 Task: Add an event with the title Sales Team Alignment and Strategy Discussion, date '2023/12/22', time 7:50 AM to 9:50 AMand add a description: Participants will discover strategies for engaging their audience and maintaining their interest throughout the presentation. They will learn how to incorporate storytelling, interactive elements, and visual aids to create a dynamic and interactive experience for their listeners.Select event color  Tomato . Add location for the event as: Brisbane, Australia, logged in from the account softage.4@softage.netand send the event invitation to softage.1@softage.net and softage.2@softage.net. Set a reminder for the event Doesn't repeat
Action: Mouse moved to (107, 120)
Screenshot: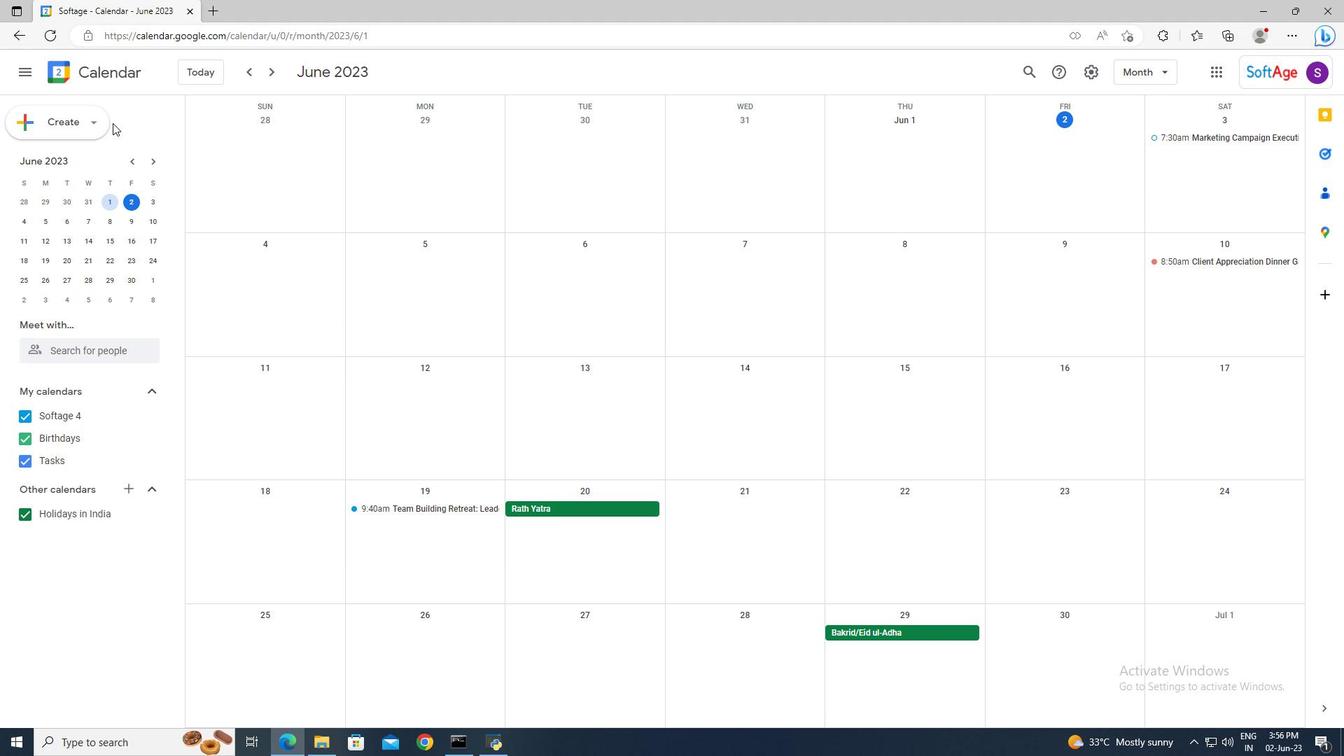 
Action: Mouse pressed left at (107, 120)
Screenshot: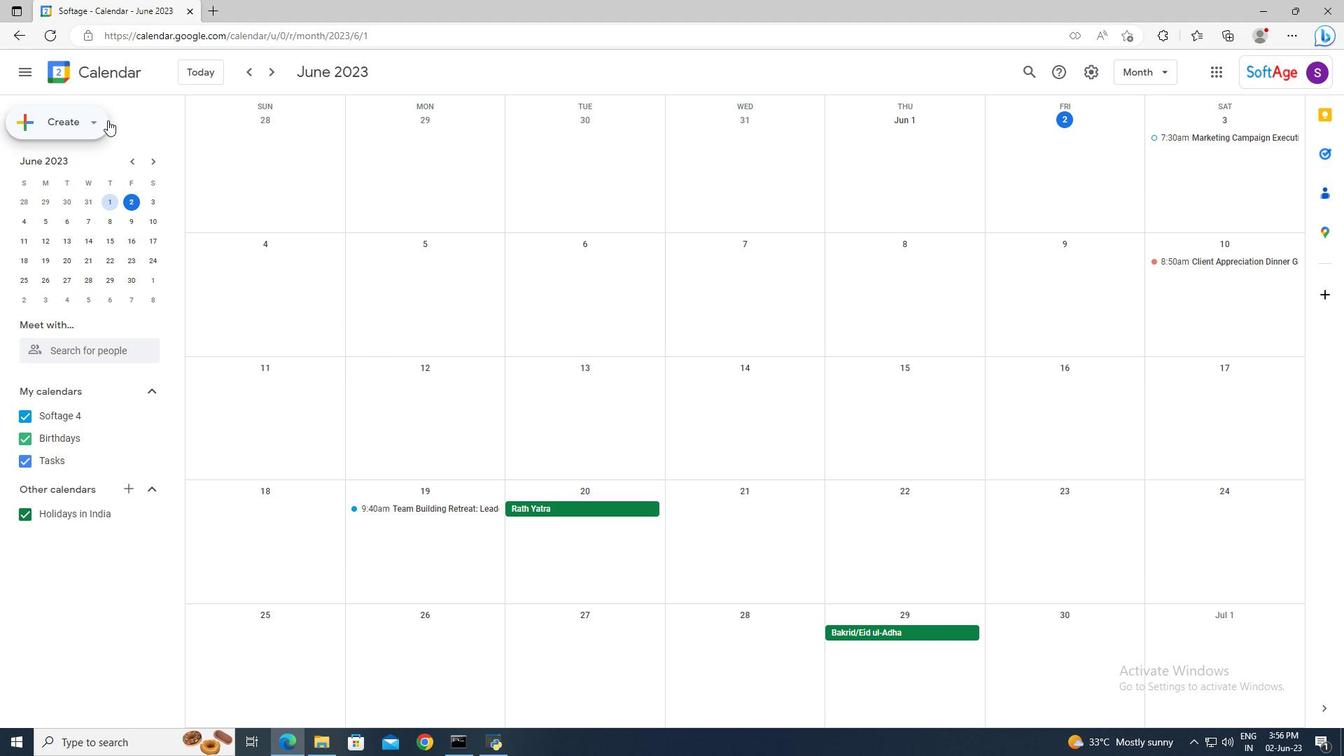 
Action: Mouse moved to (118, 163)
Screenshot: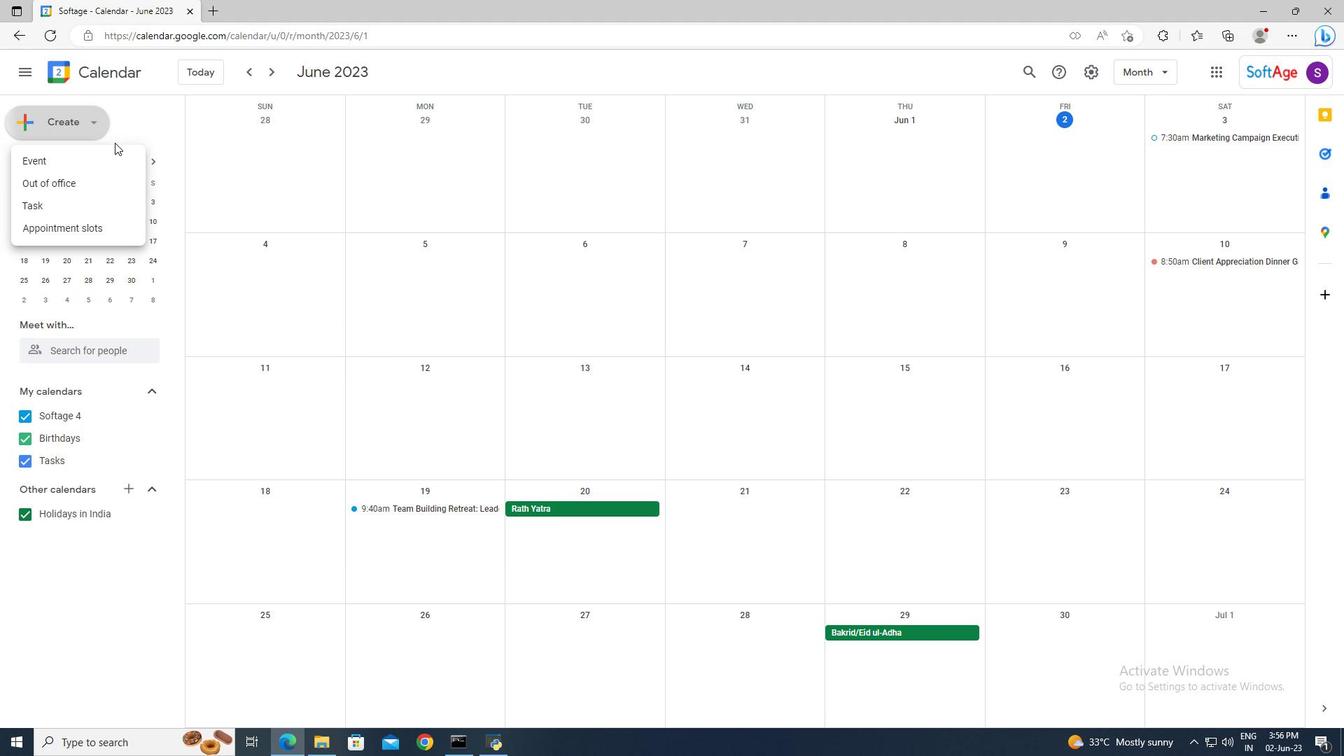 
Action: Mouse pressed left at (118, 163)
Screenshot: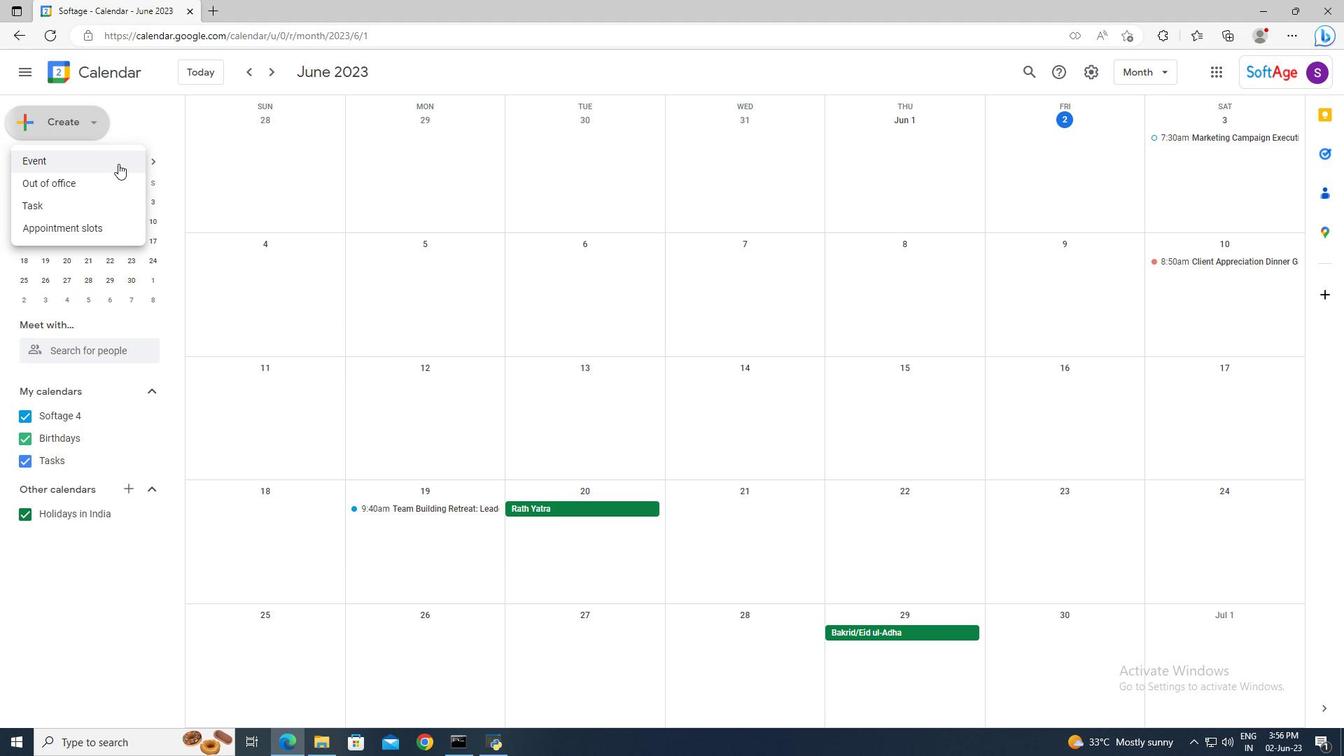
Action: Mouse moved to (702, 472)
Screenshot: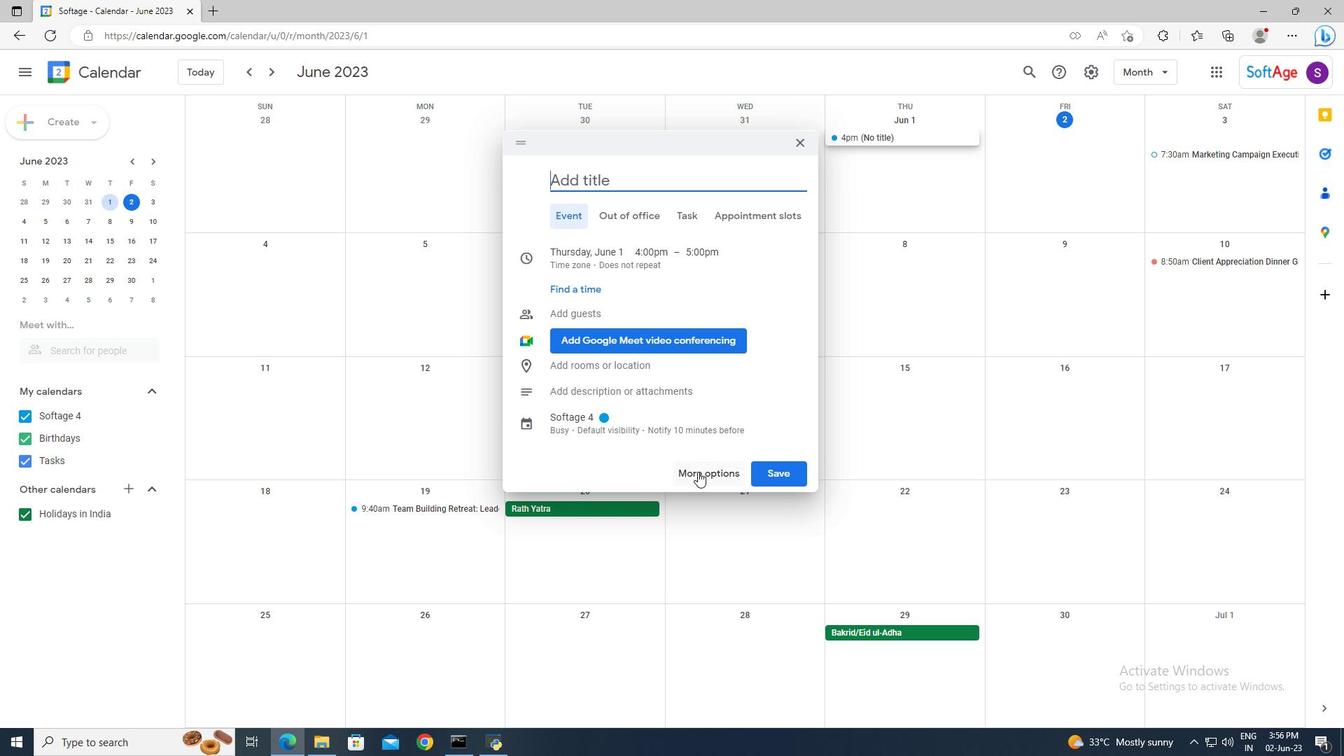 
Action: Mouse pressed left at (702, 472)
Screenshot: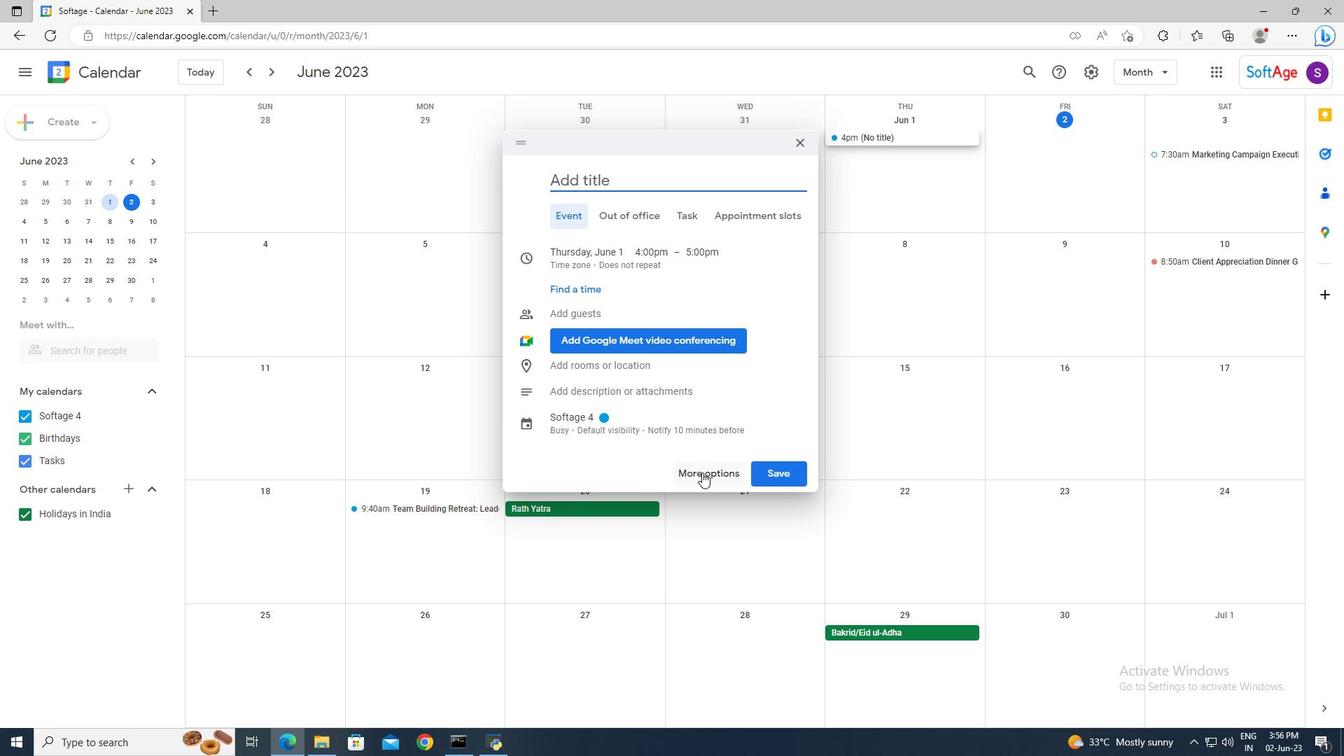 
Action: Mouse moved to (315, 82)
Screenshot: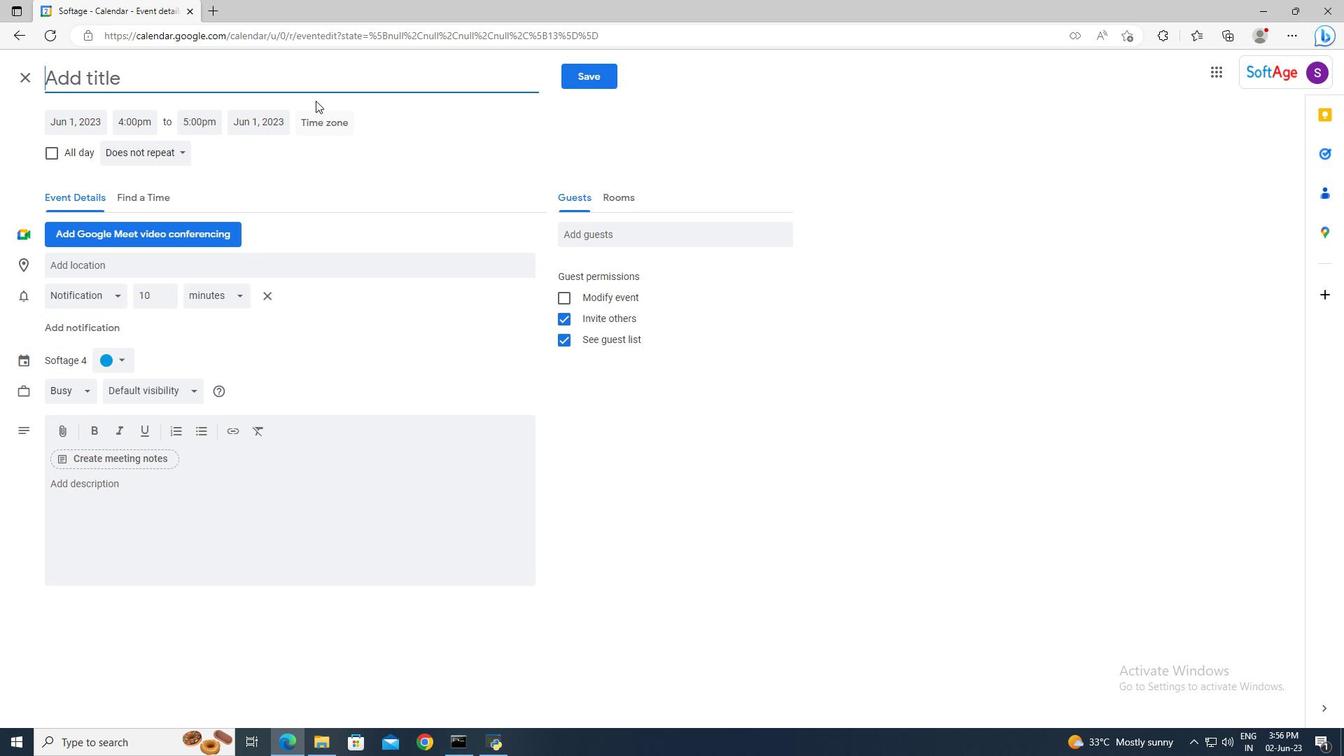 
Action: Mouse pressed left at (315, 82)
Screenshot: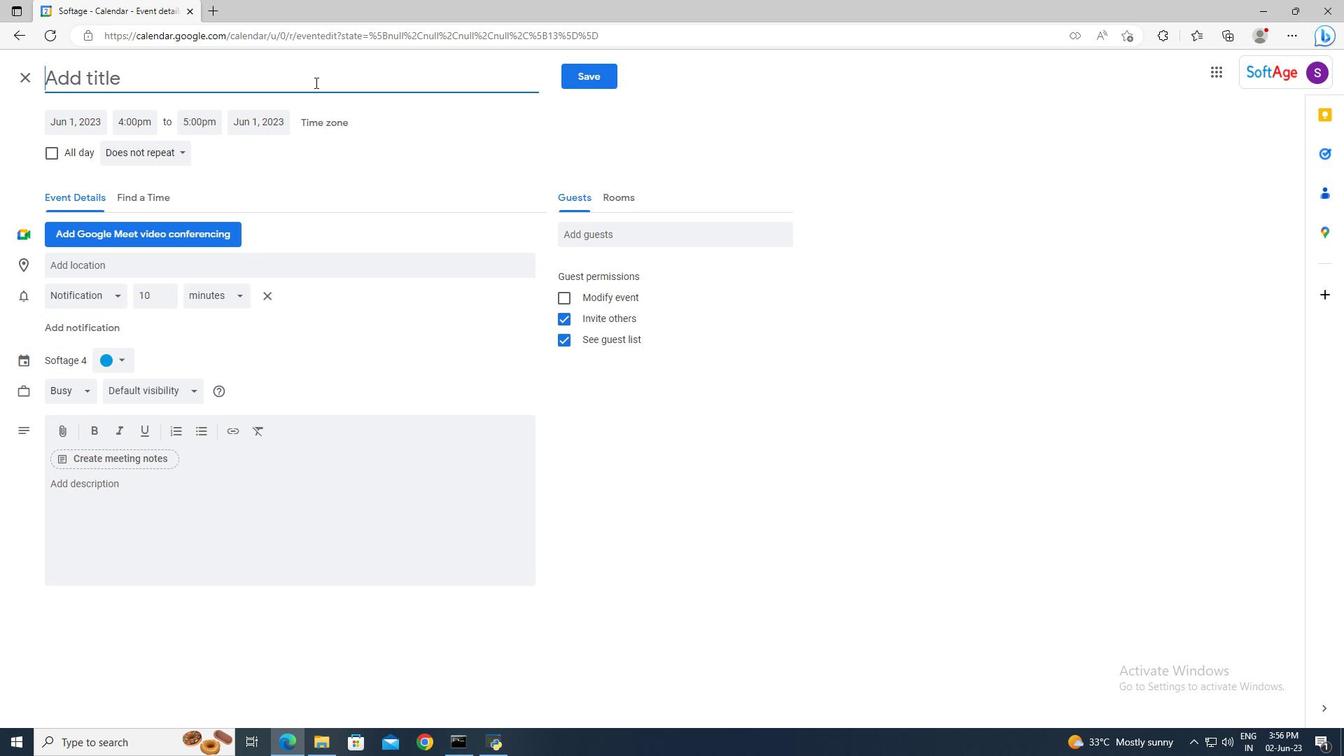 
Action: Key pressed <Key.shift_r>Sales<Key.space><Key.shift>Team<Key.space><Key.shift>Alignment<Key.space>and<Key.space><Key.shift_r>Strategy<Key.space><Key.shift>Discussion
Screenshot: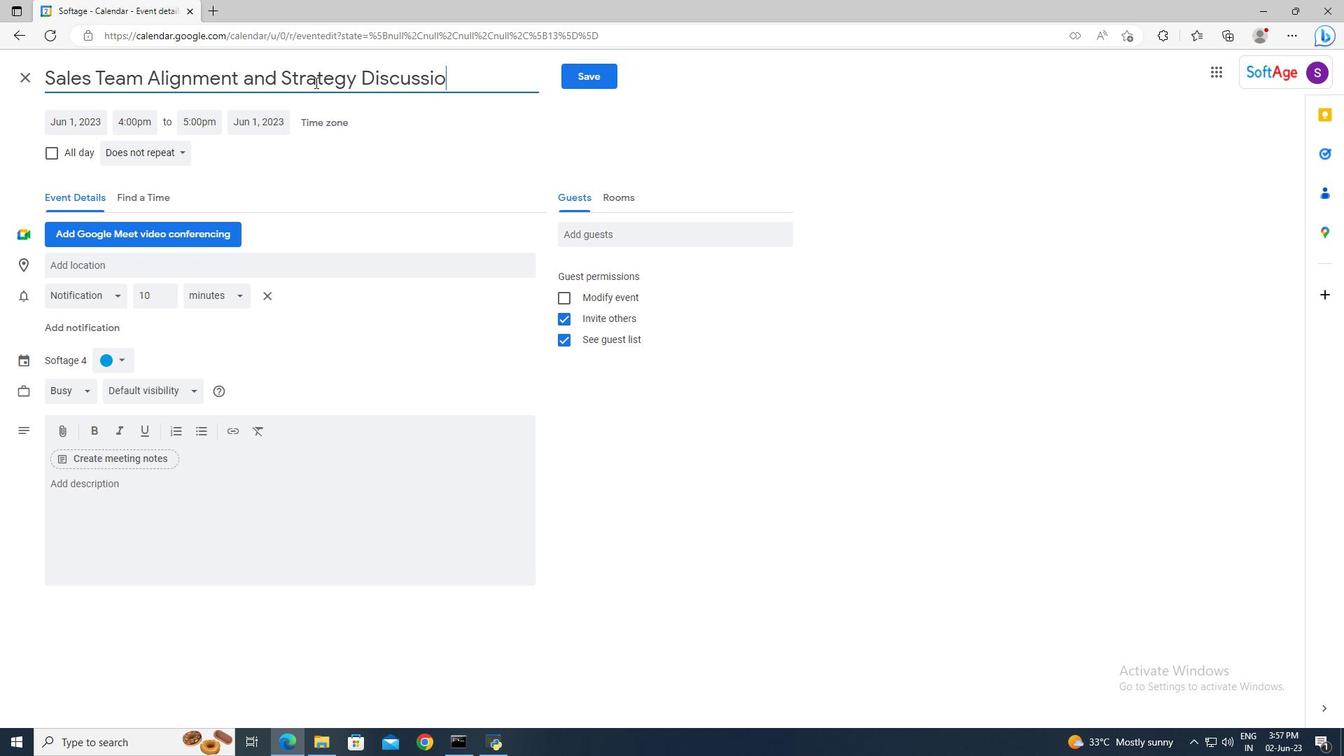 
Action: Mouse moved to (86, 124)
Screenshot: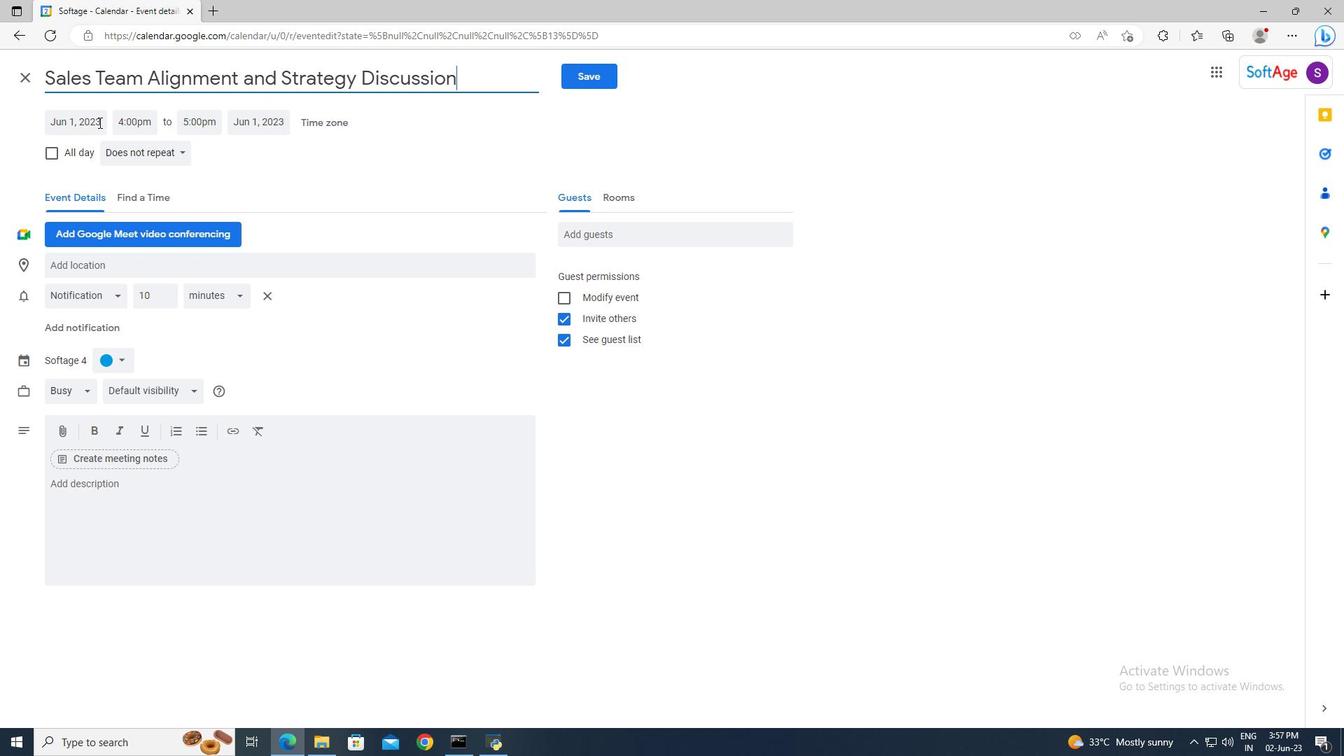 
Action: Mouse pressed left at (86, 124)
Screenshot: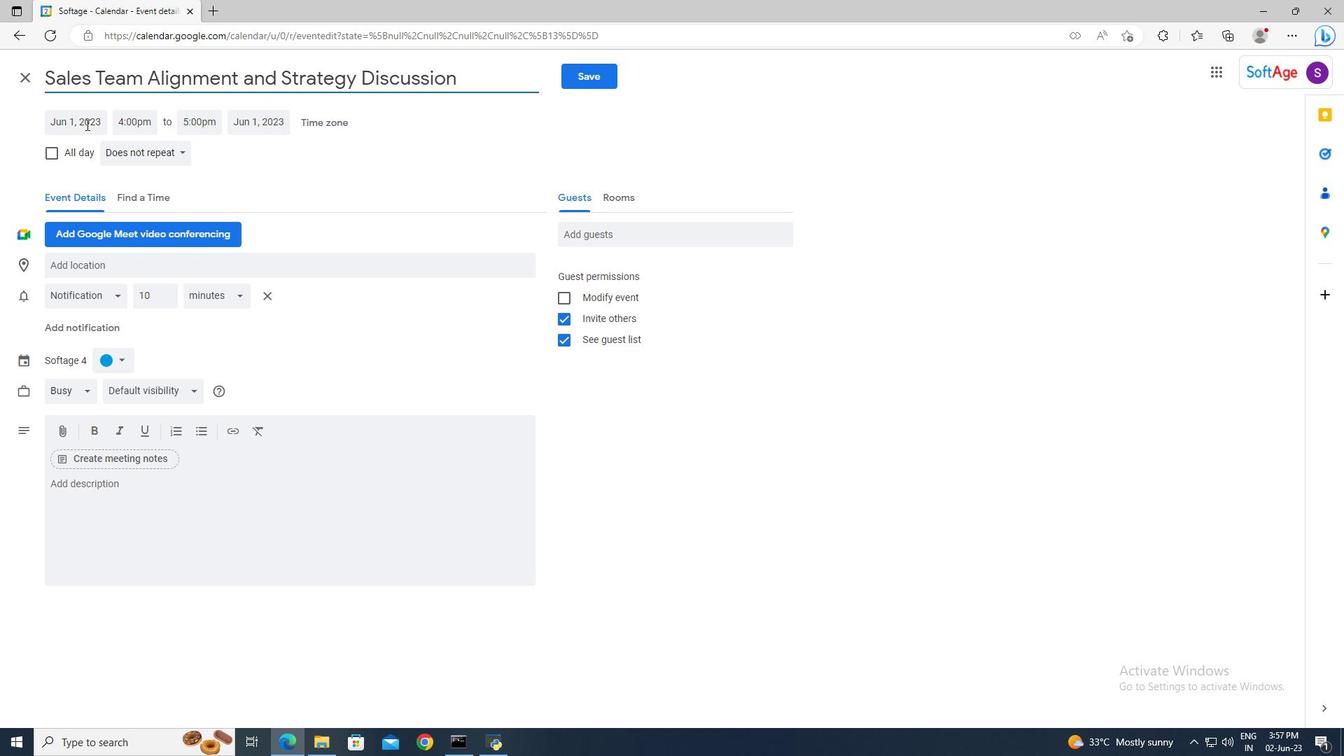 
Action: Key pressed 12<Key.backspace><Key.backspace>22/12/2023<Key.enter><Key.tab>7<Key.shift>:50am<Key.enter><Key.tab>9<Key.shift>:50am<Key.enter>
Screenshot: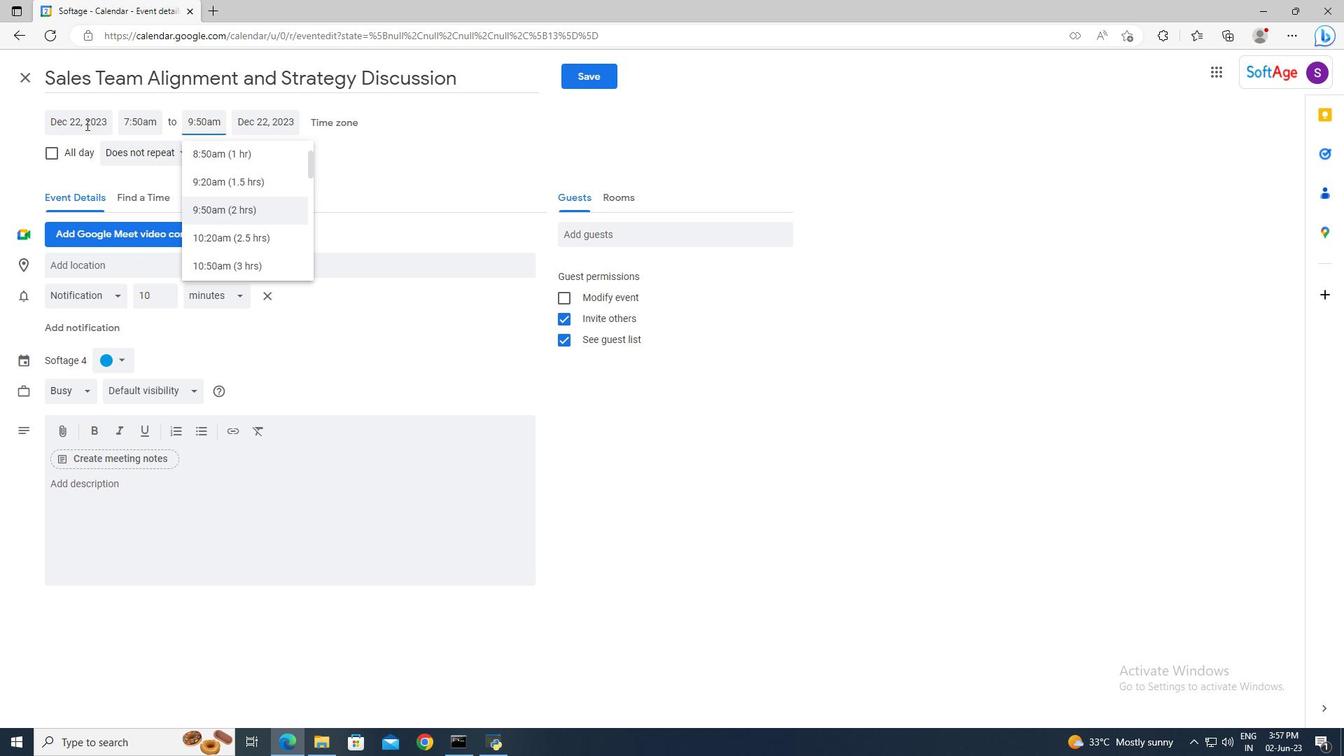 
Action: Mouse moved to (110, 479)
Screenshot: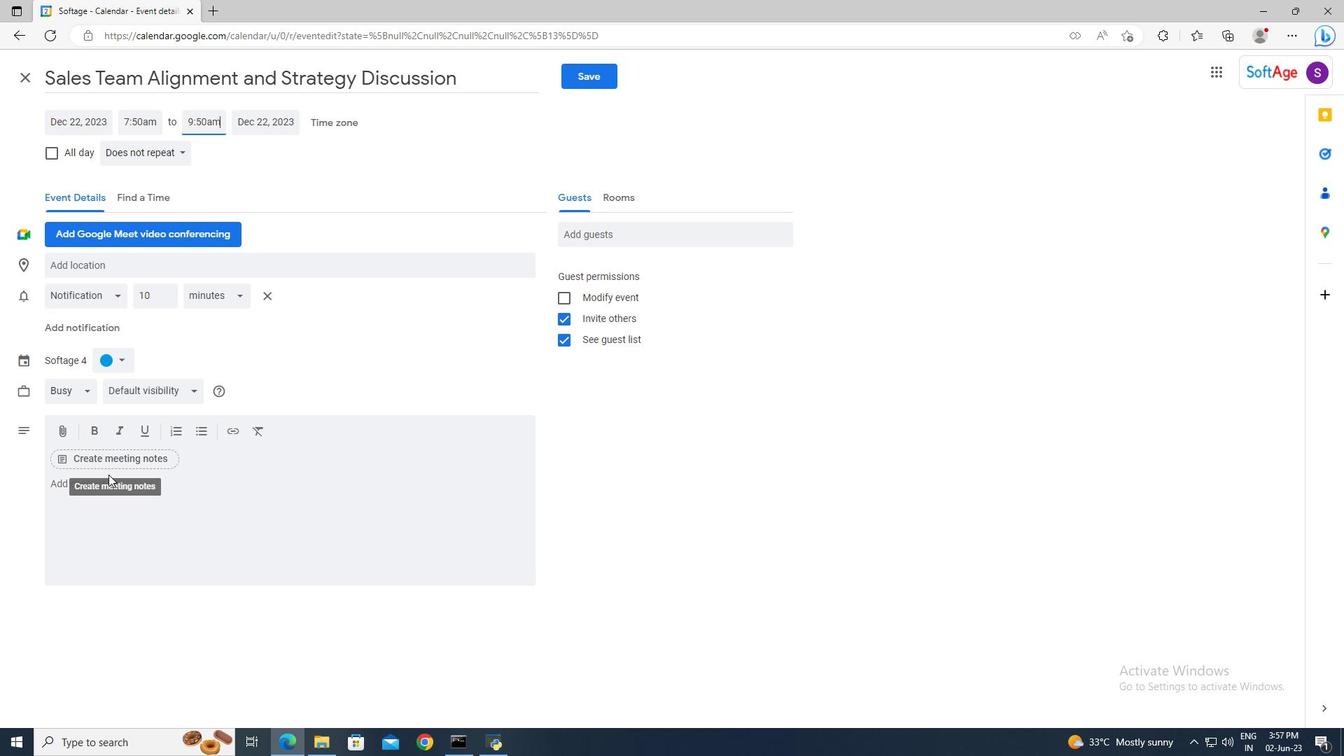 
Action: Mouse pressed left at (110, 479)
Screenshot: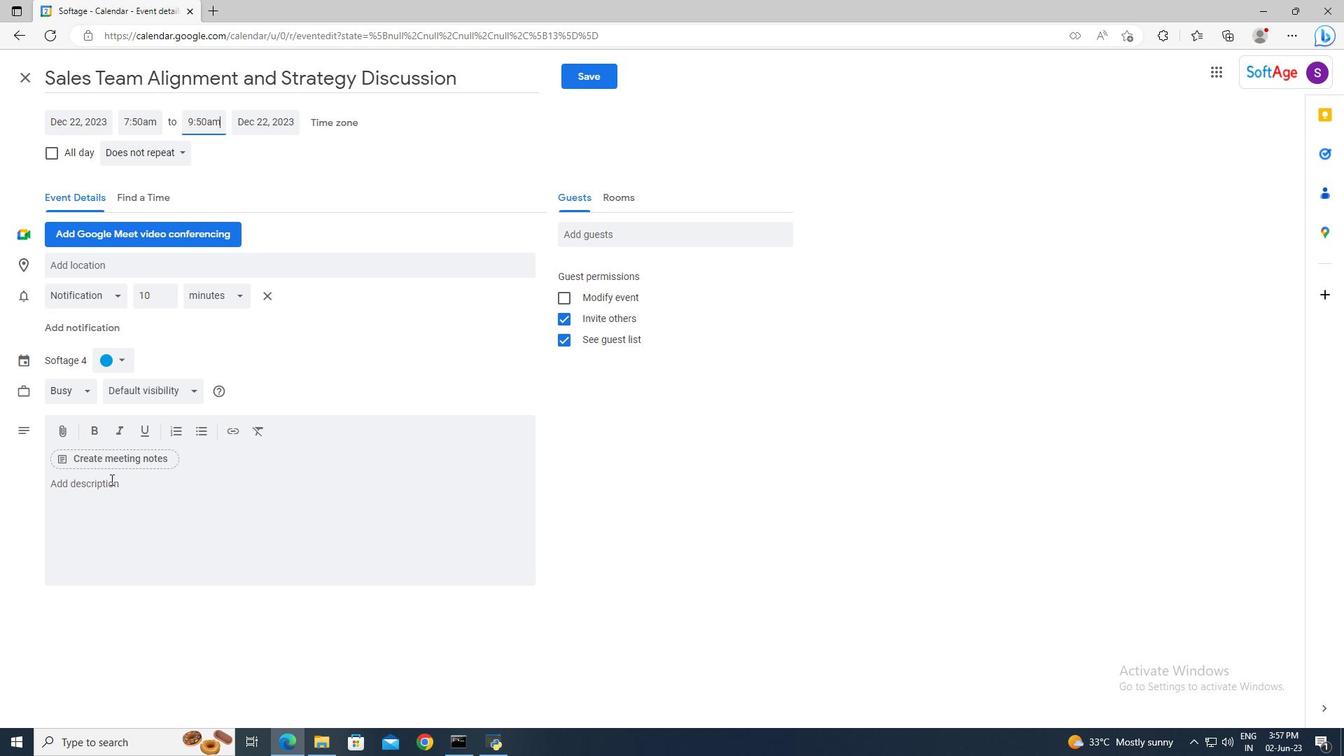 
Action: Key pressed <Key.shift>Participants<Key.space>will<Key.space>discover<Key.space>strategies<Key.space>for<Key.space>engaging<Key.space>their<Key.space>audience<Key.space>and<Key.space>maintaining<Key.space>their<Key.space>interest<Key.space>throughout<Key.space>the<Key.space>presentation.<Key.space><Key.shift>They<Key.space>will<Key.space>learn<Key.space>how<Key.space>to<Key.space>incorporate<Key.space>storytelling,<Key.space>interactive<Key.space>elements,<Key.space>and<Key.space>visual<Key.space>aids<Key.space>to<Key.space>create<Key.space>a<Key.space>dynamic<Key.space>and<Key.space>interactive<Key.space>experience<Key.space>for<Key.space>their<Key.space>listeners.
Screenshot: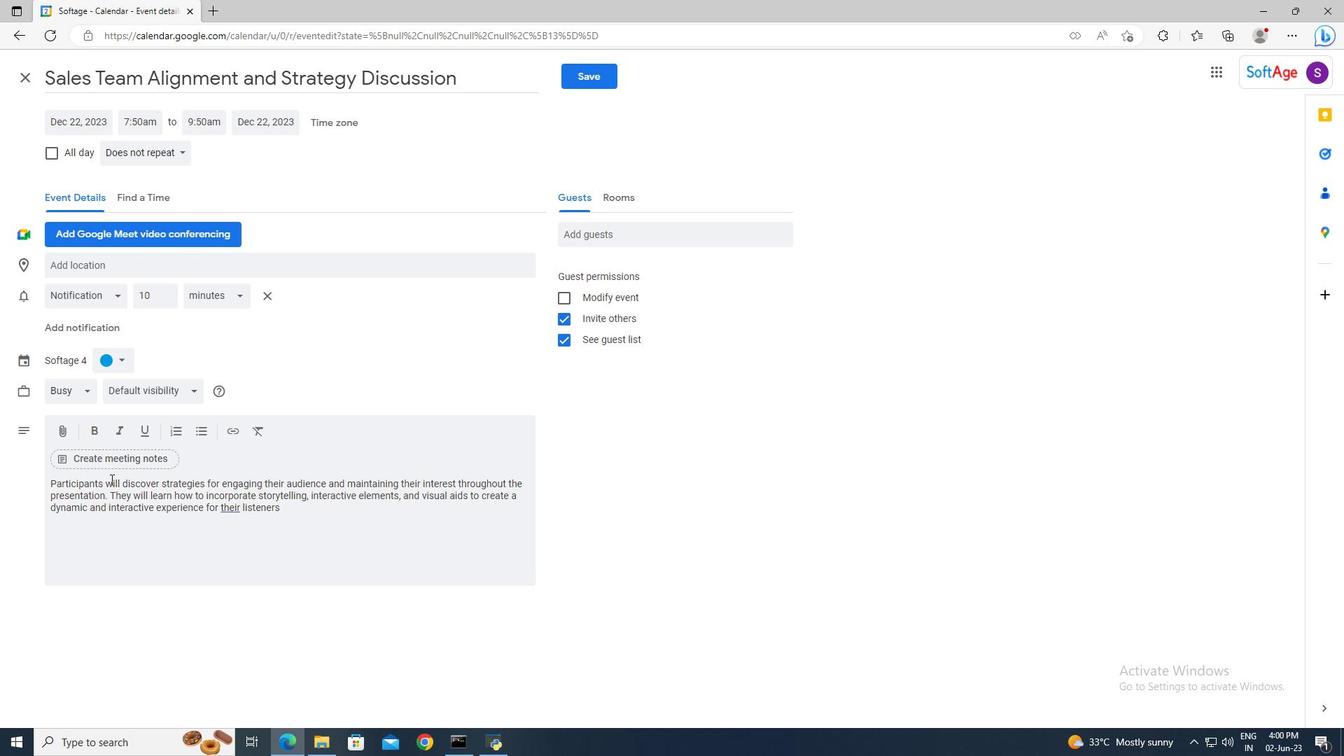 
Action: Mouse moved to (118, 364)
Screenshot: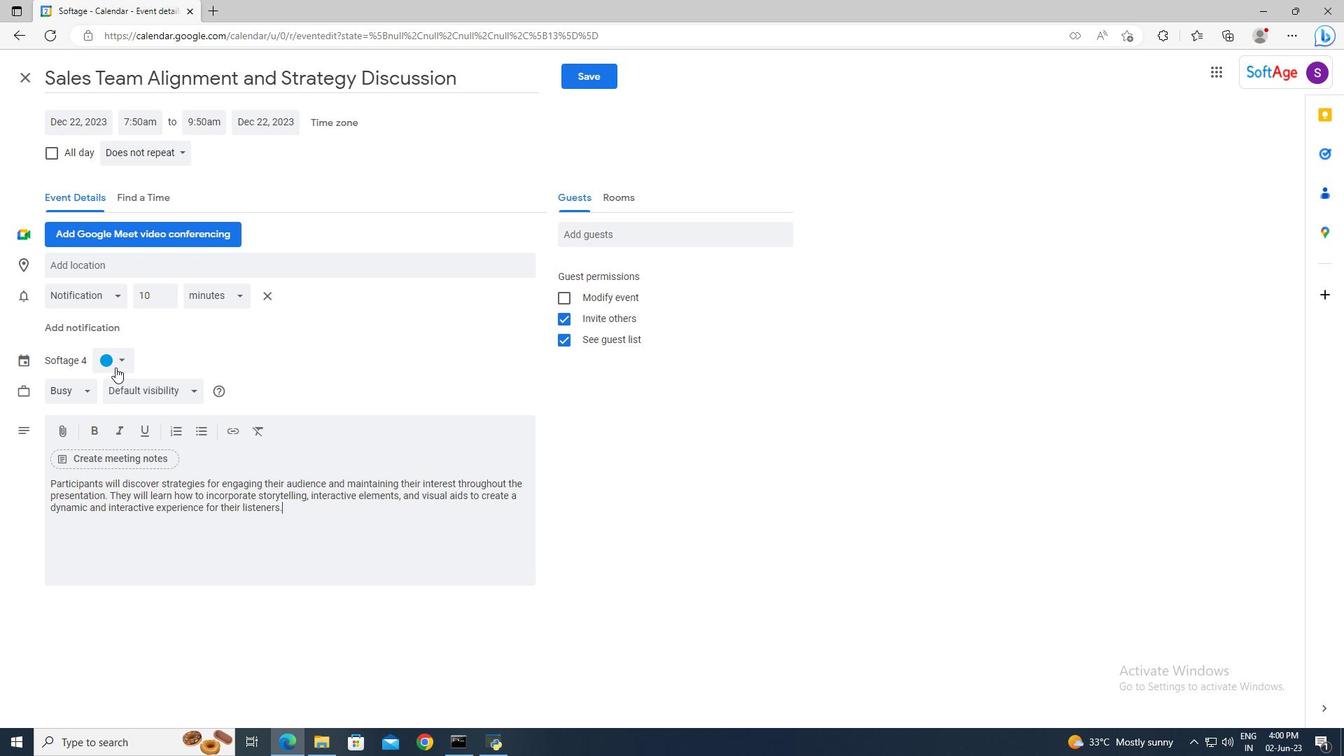 
Action: Mouse pressed left at (118, 364)
Screenshot: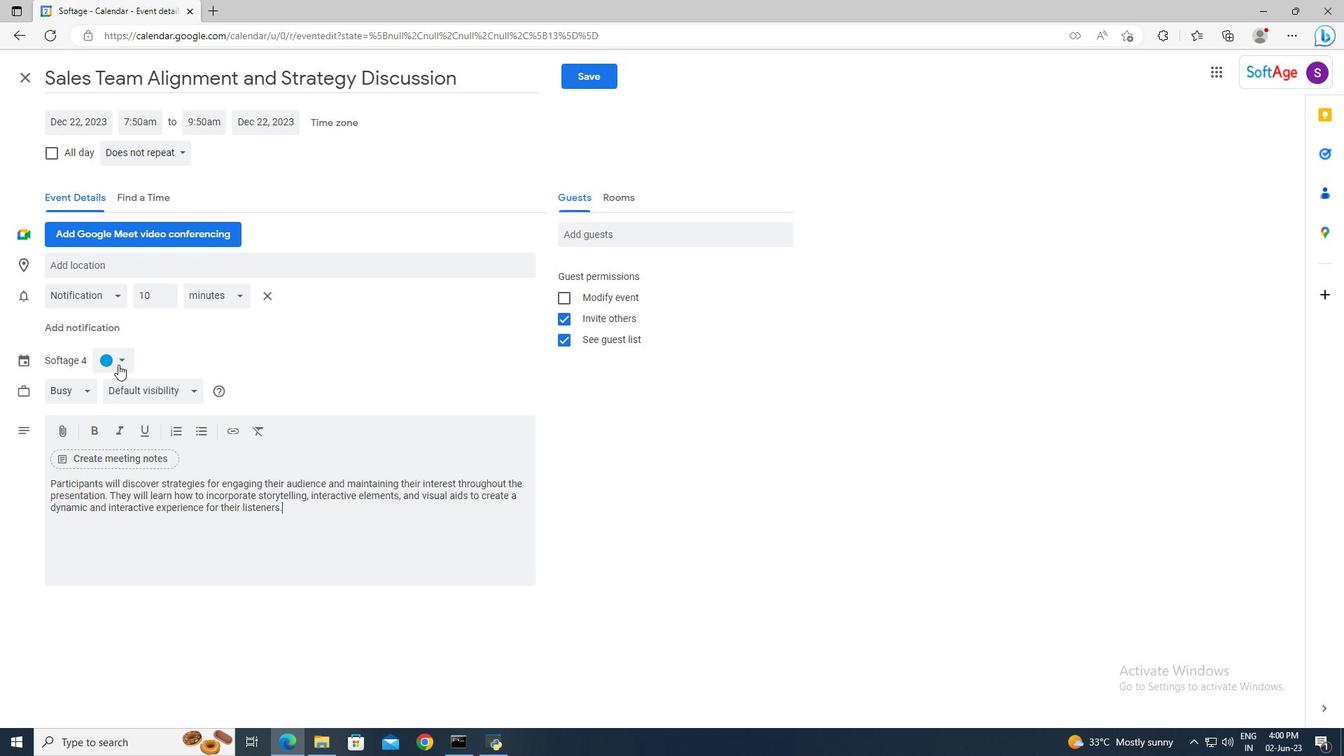 
Action: Mouse moved to (105, 358)
Screenshot: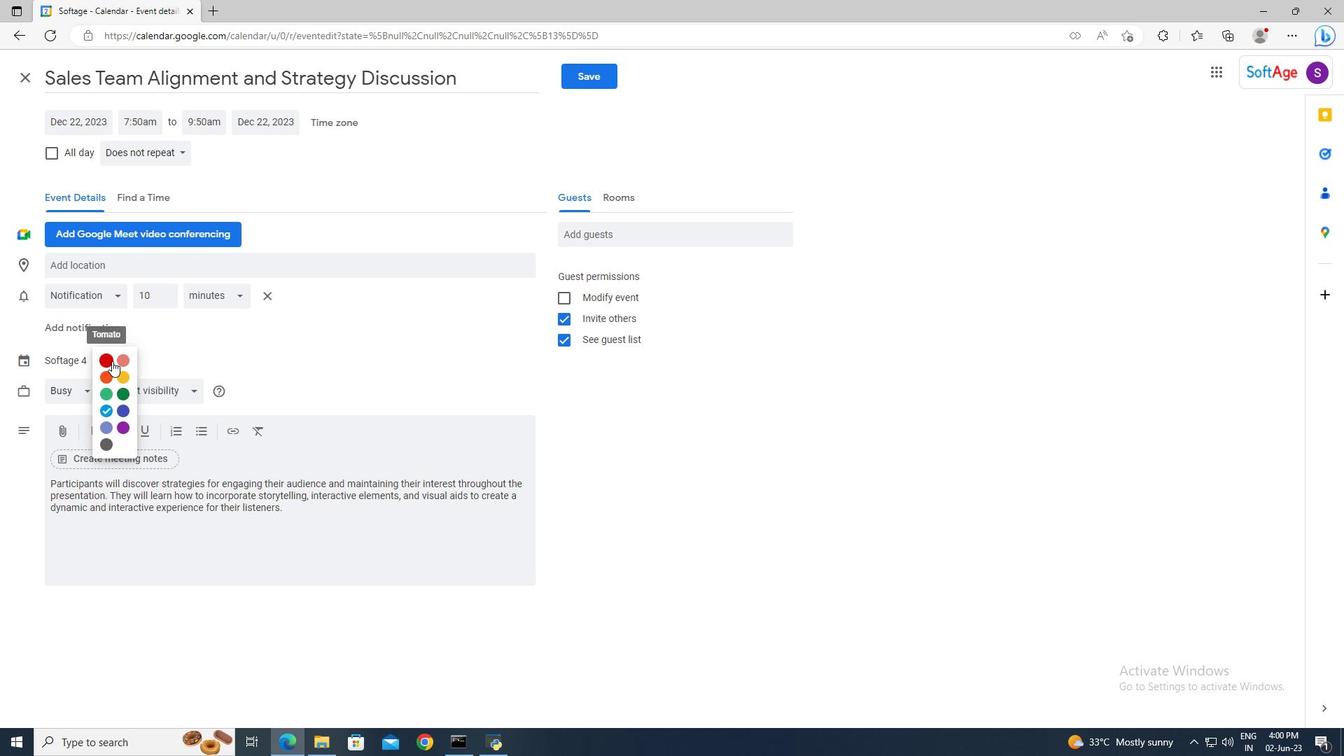 
Action: Mouse pressed left at (105, 358)
Screenshot: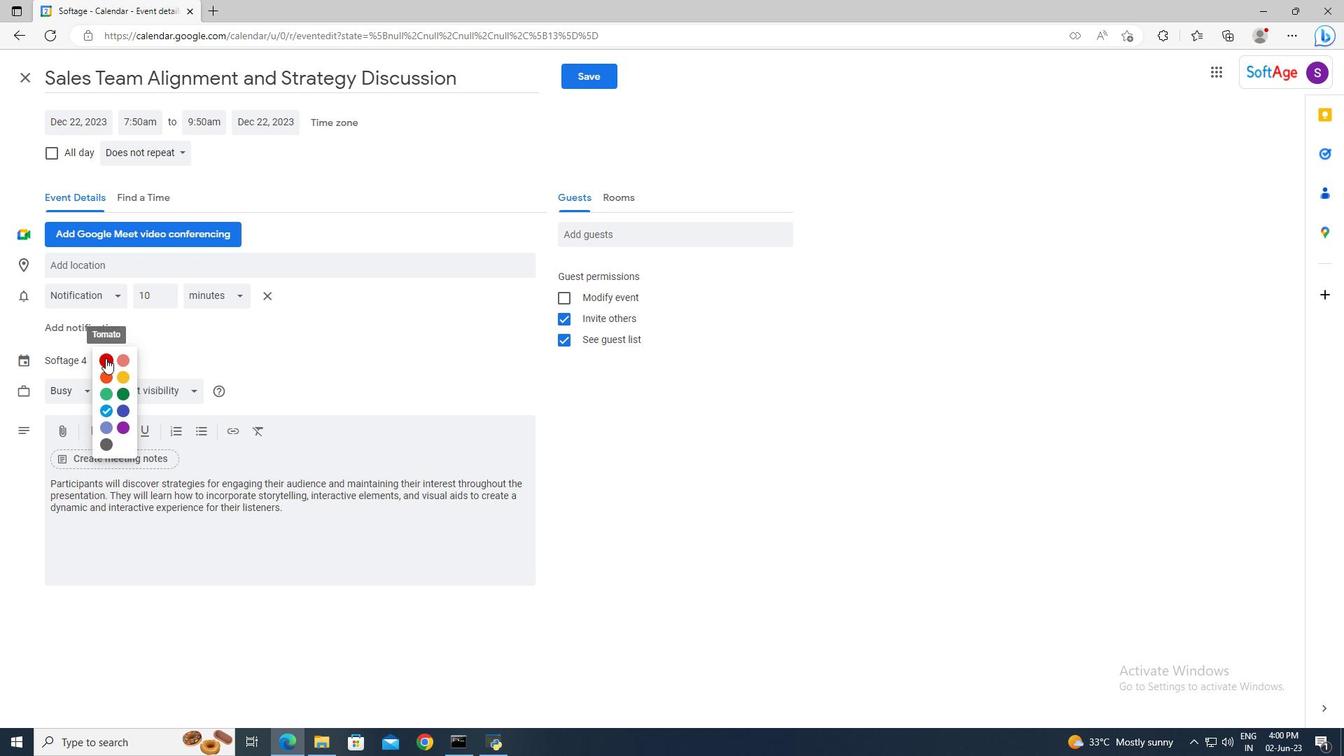 
Action: Mouse moved to (134, 269)
Screenshot: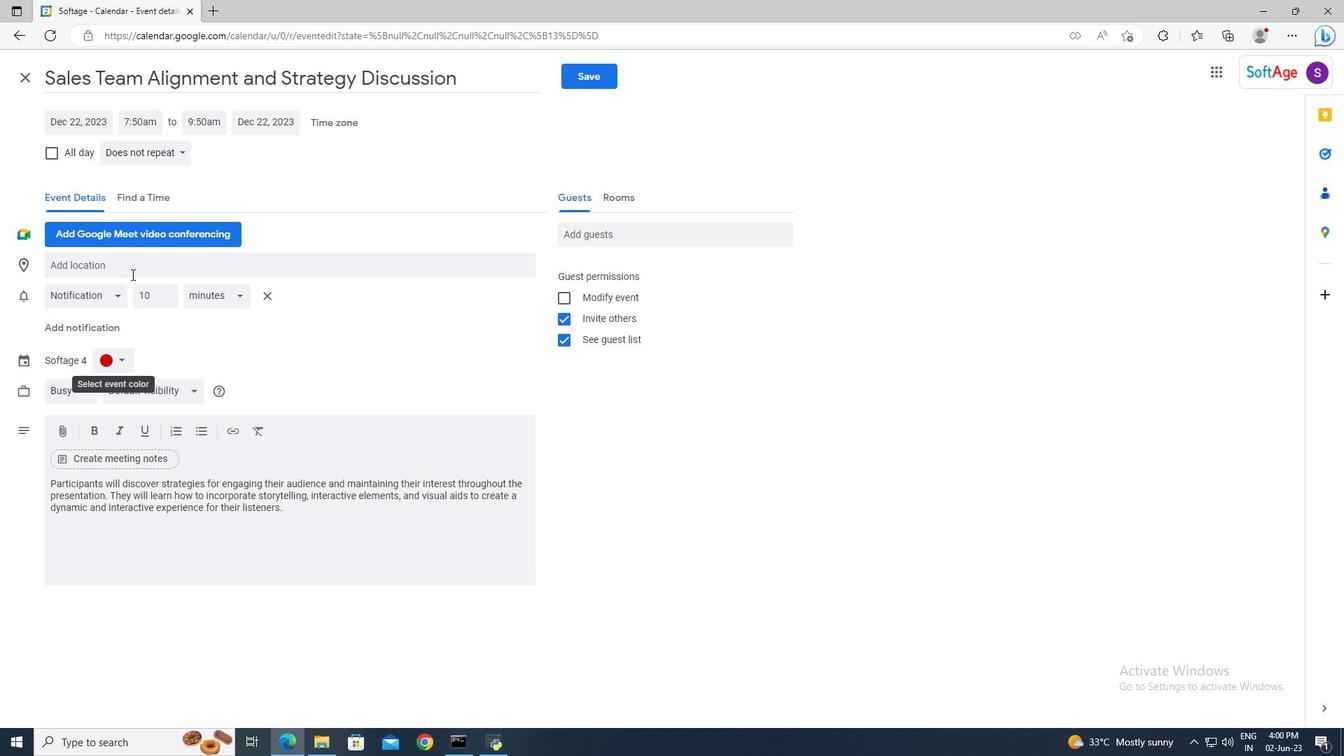 
Action: Mouse pressed left at (134, 269)
Screenshot: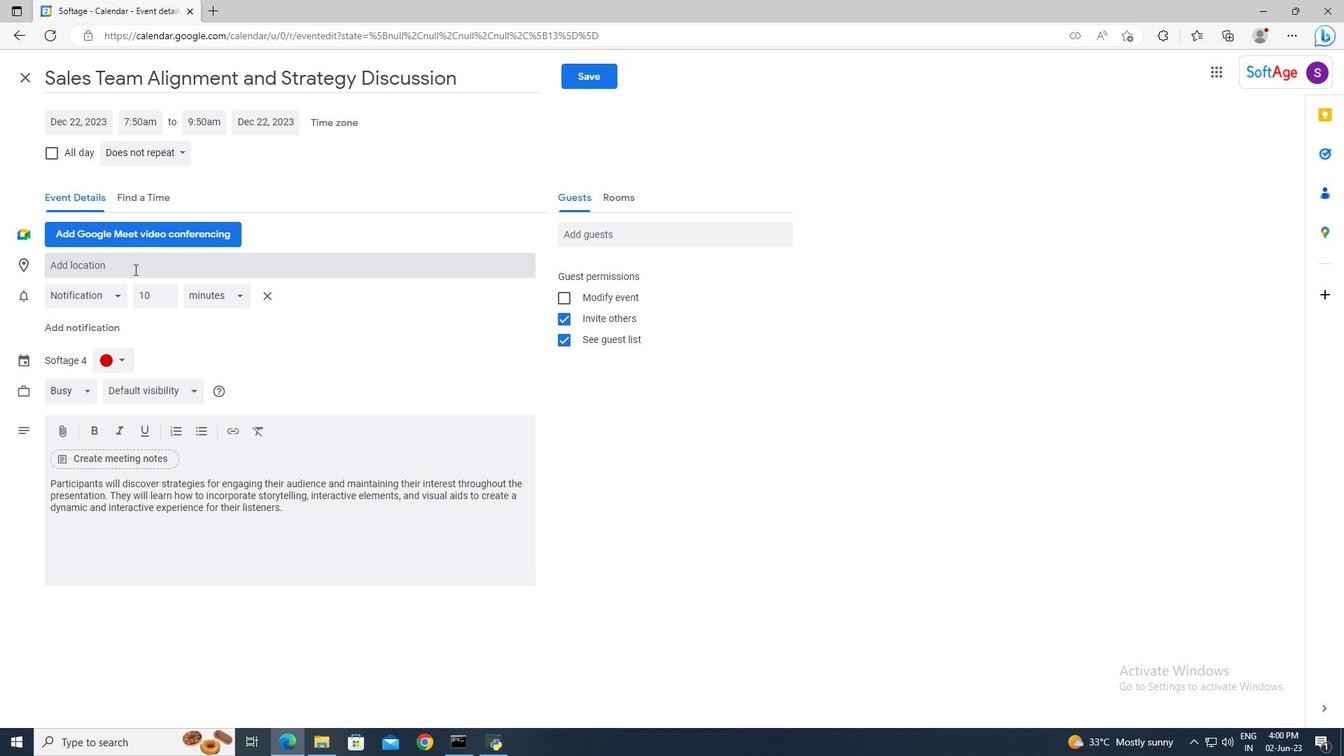 
Action: Mouse moved to (133, 269)
Screenshot: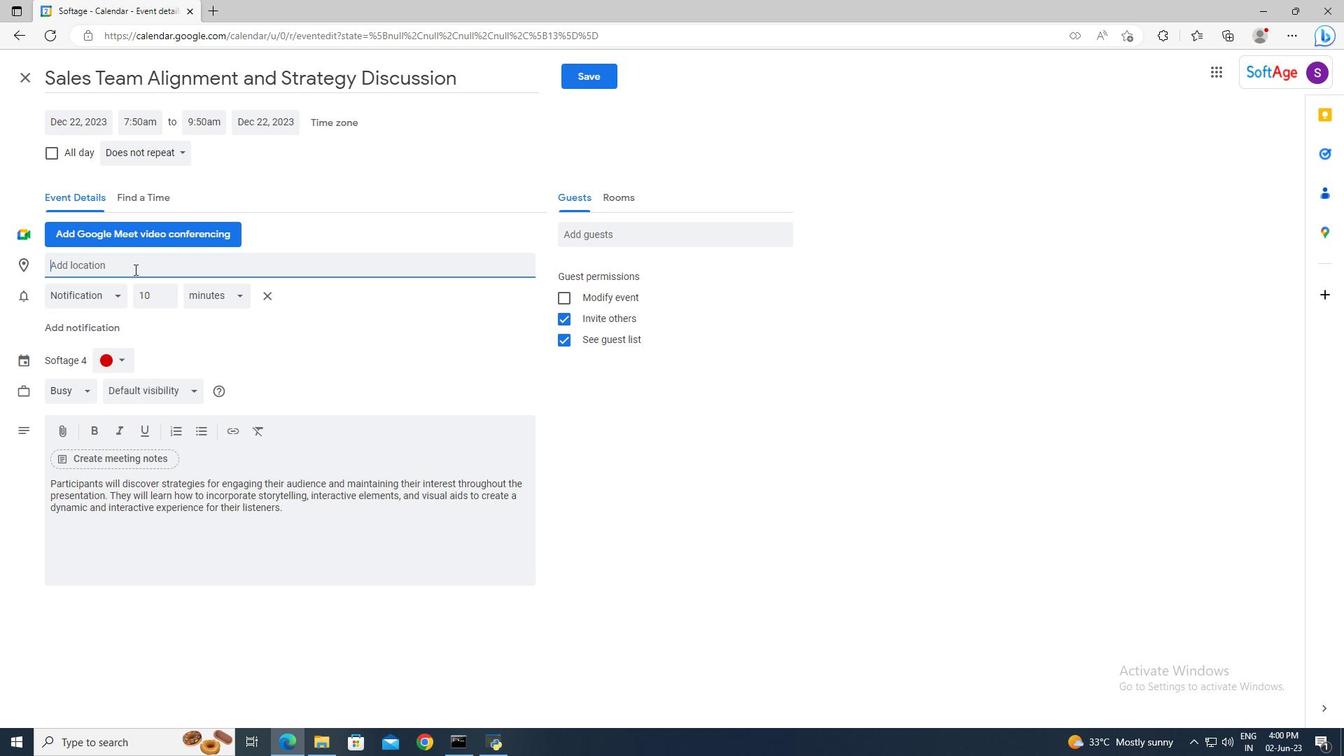 
Action: Key pressed <Key.shift>Brisbane,<Key.space><Key.shift>Australia
Screenshot: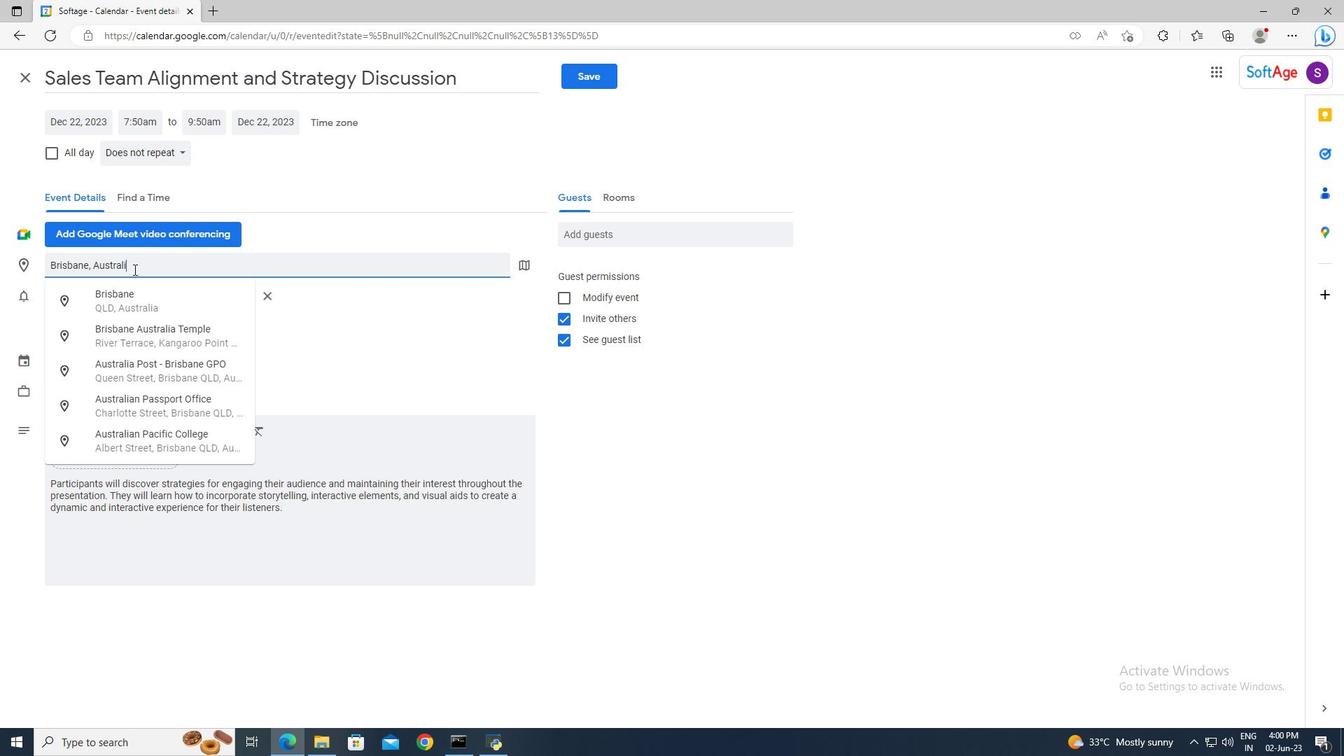 
Action: Mouse moved to (139, 301)
Screenshot: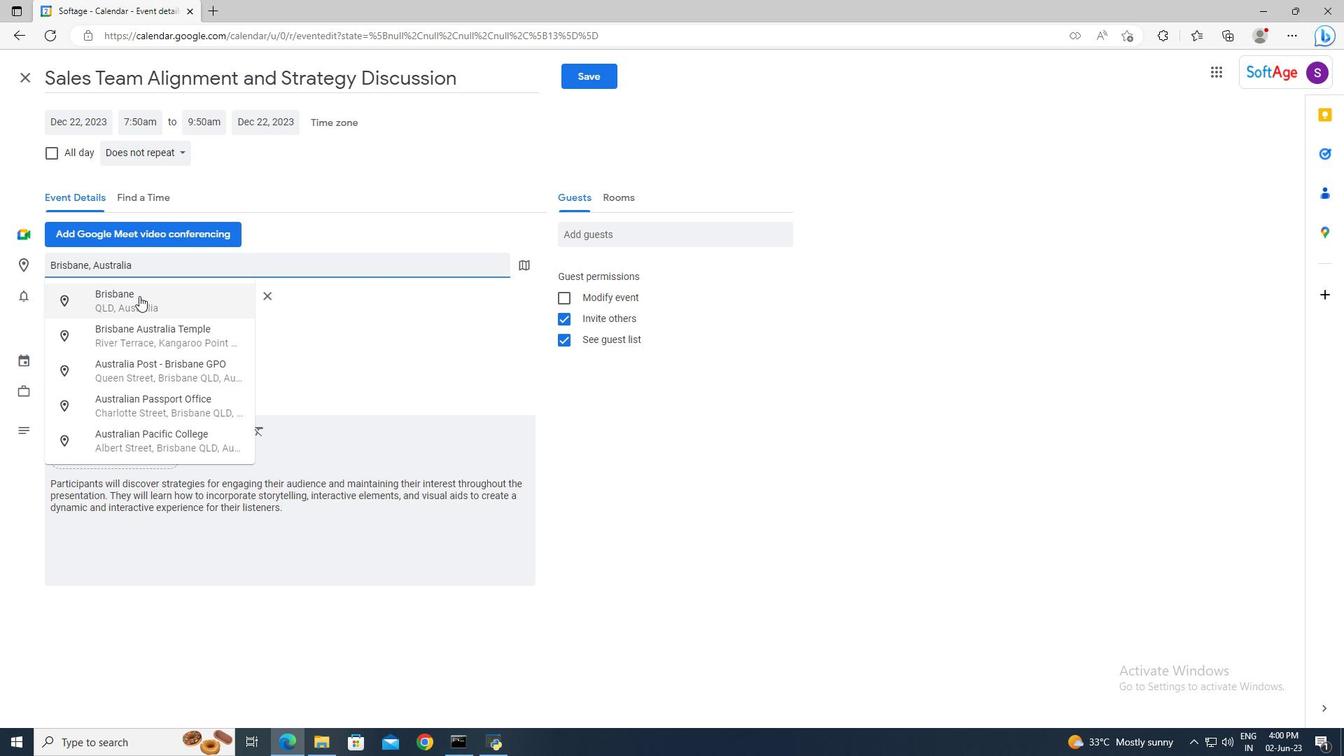 
Action: Mouse pressed left at (139, 301)
Screenshot: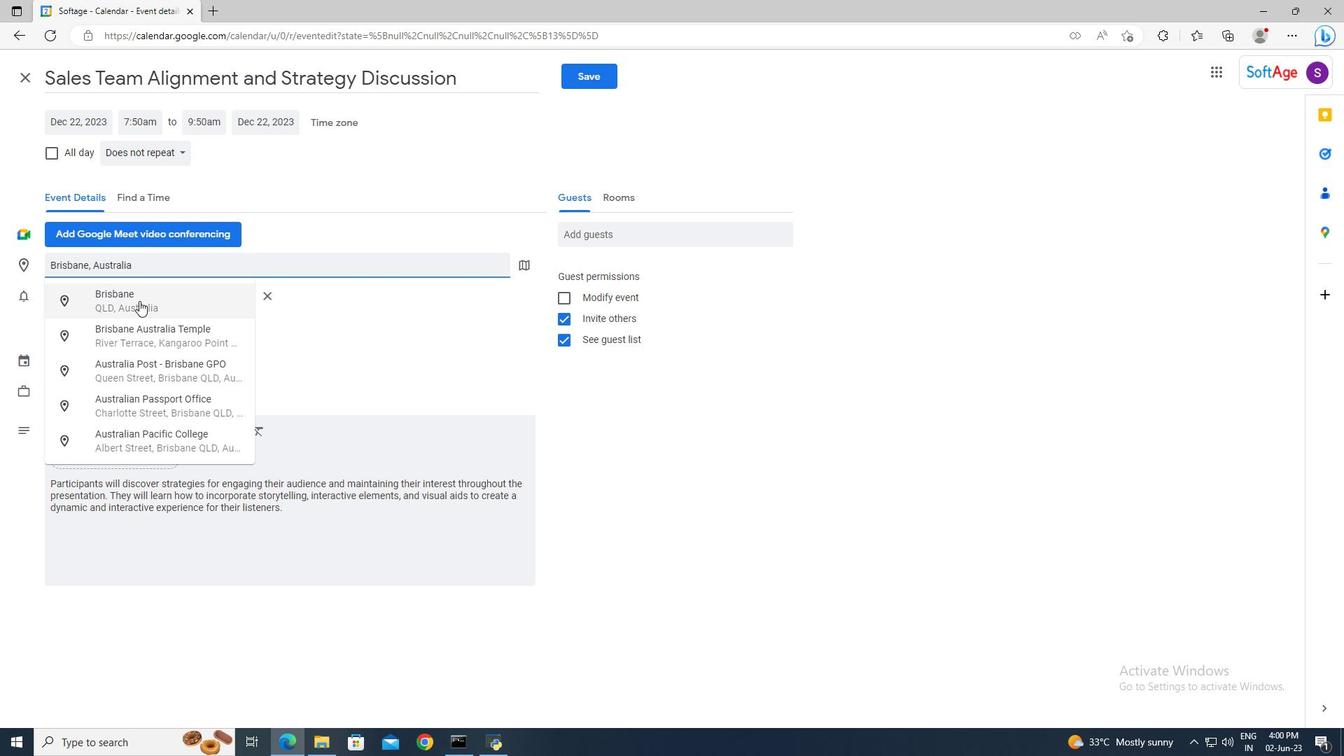 
Action: Mouse moved to (586, 238)
Screenshot: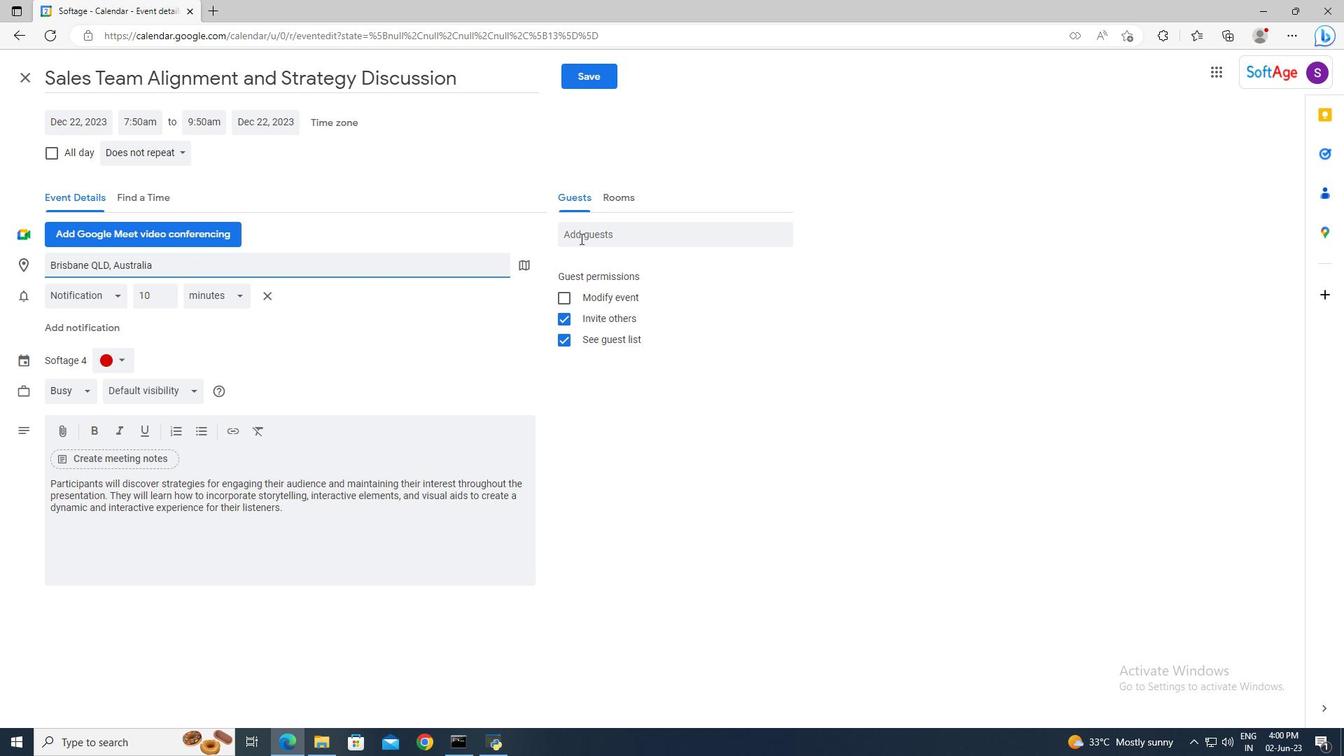 
Action: Mouse pressed left at (586, 238)
Screenshot: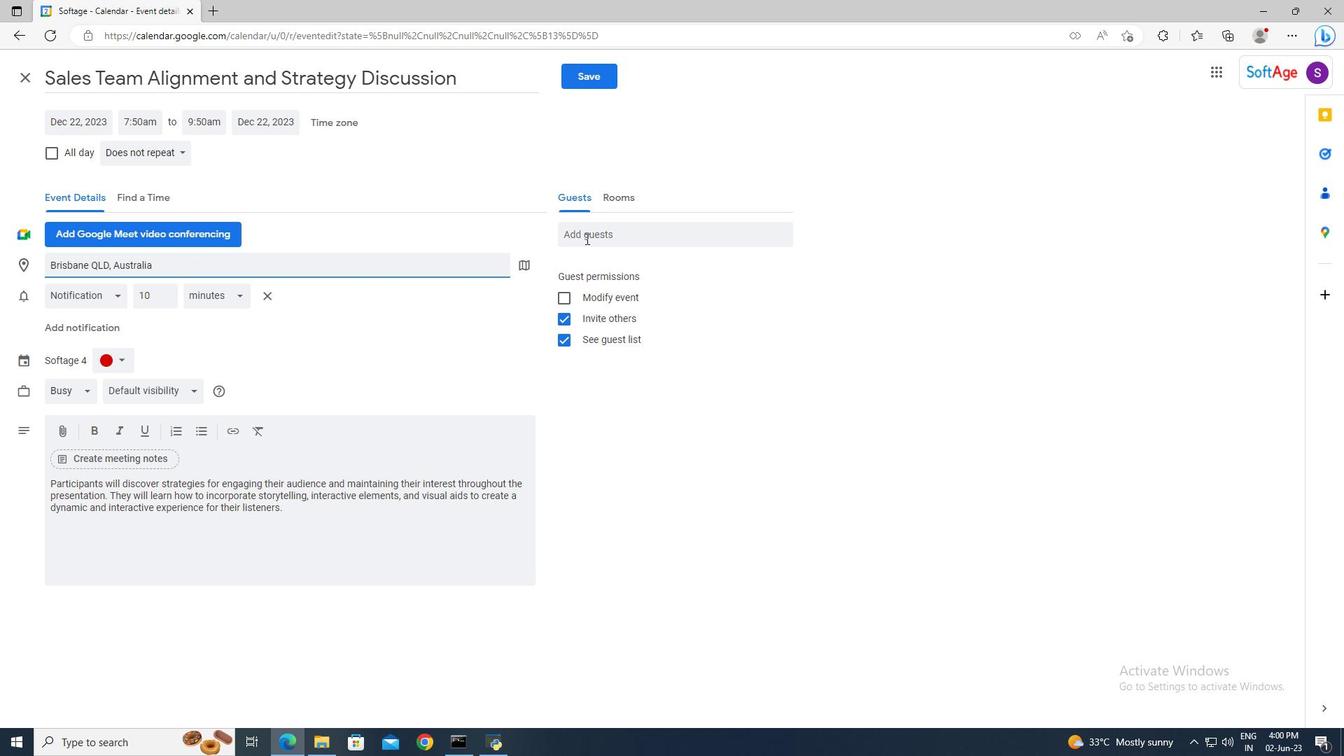 
Action: Mouse moved to (584, 236)
Screenshot: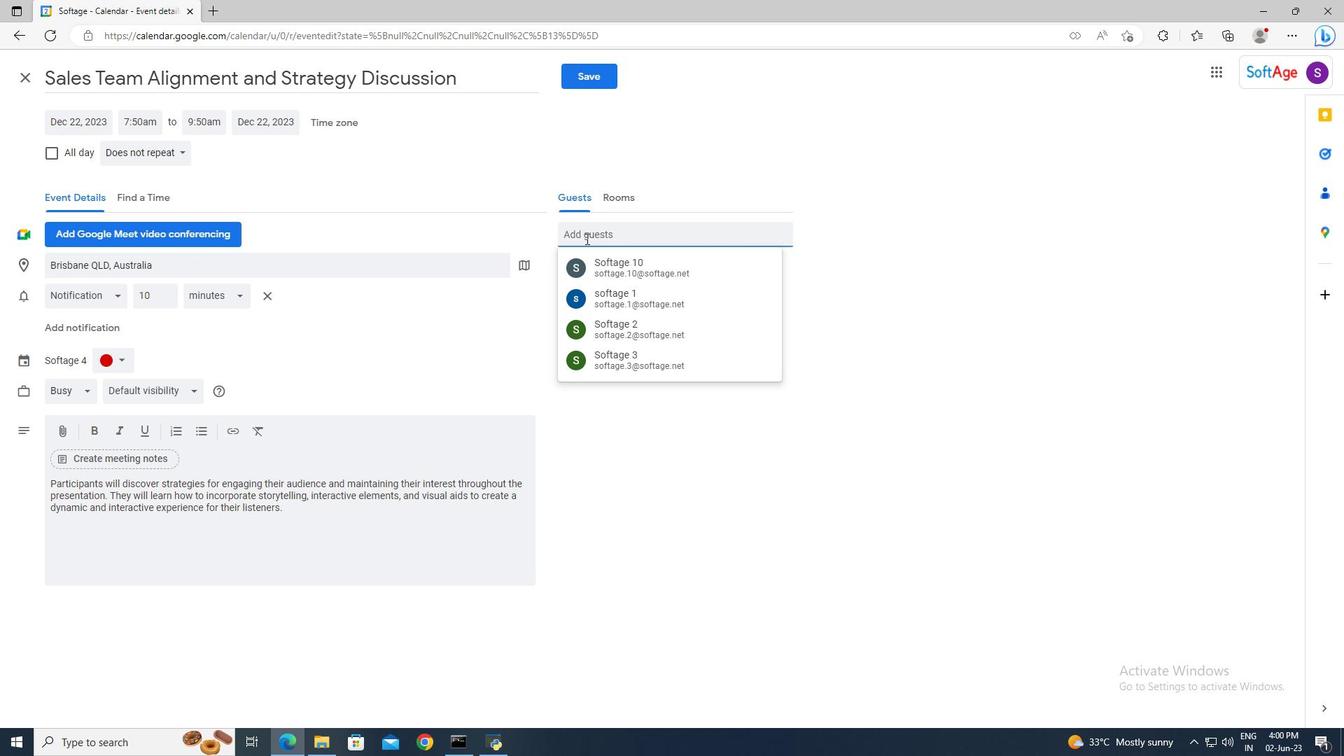 
Action: Key pressed softage.1<Key.shift>@softage.net<Key.enter>softage.2<Key.shift>@softage.net<Key.enter>
Screenshot: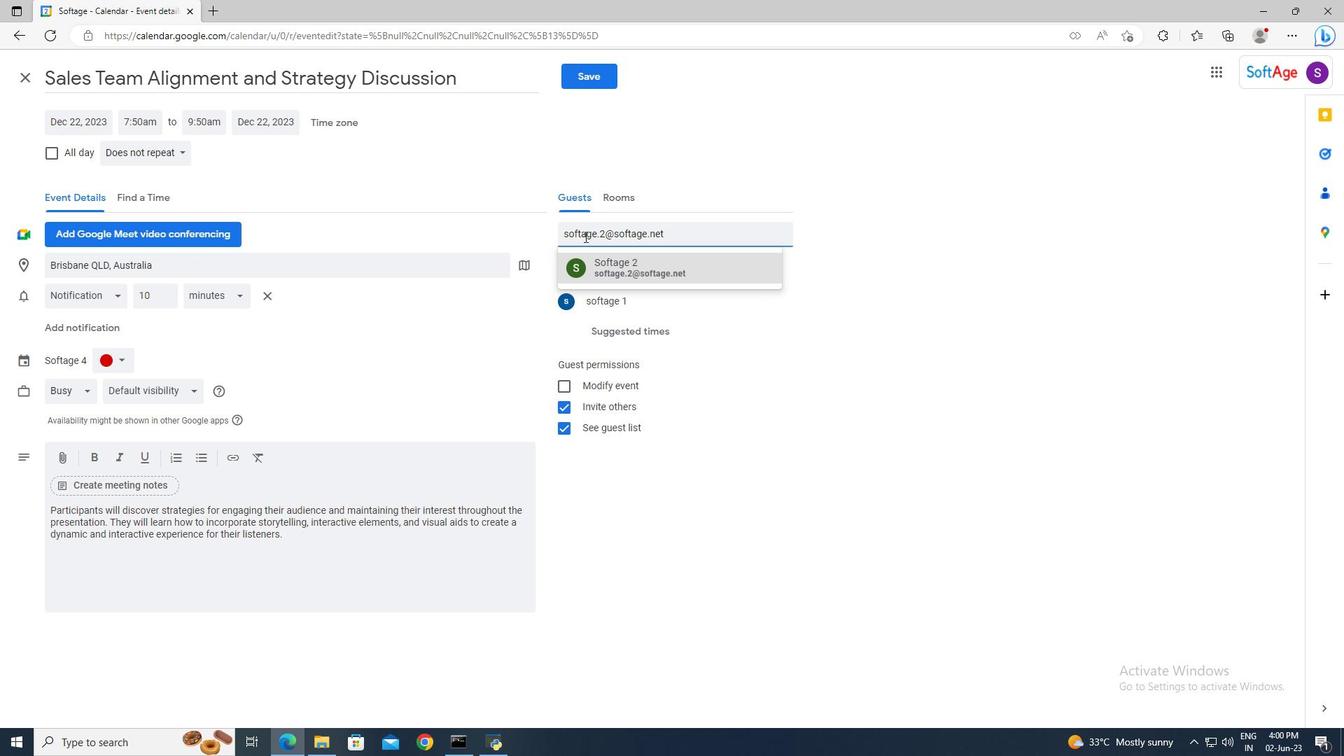 
Action: Mouse moved to (185, 146)
Screenshot: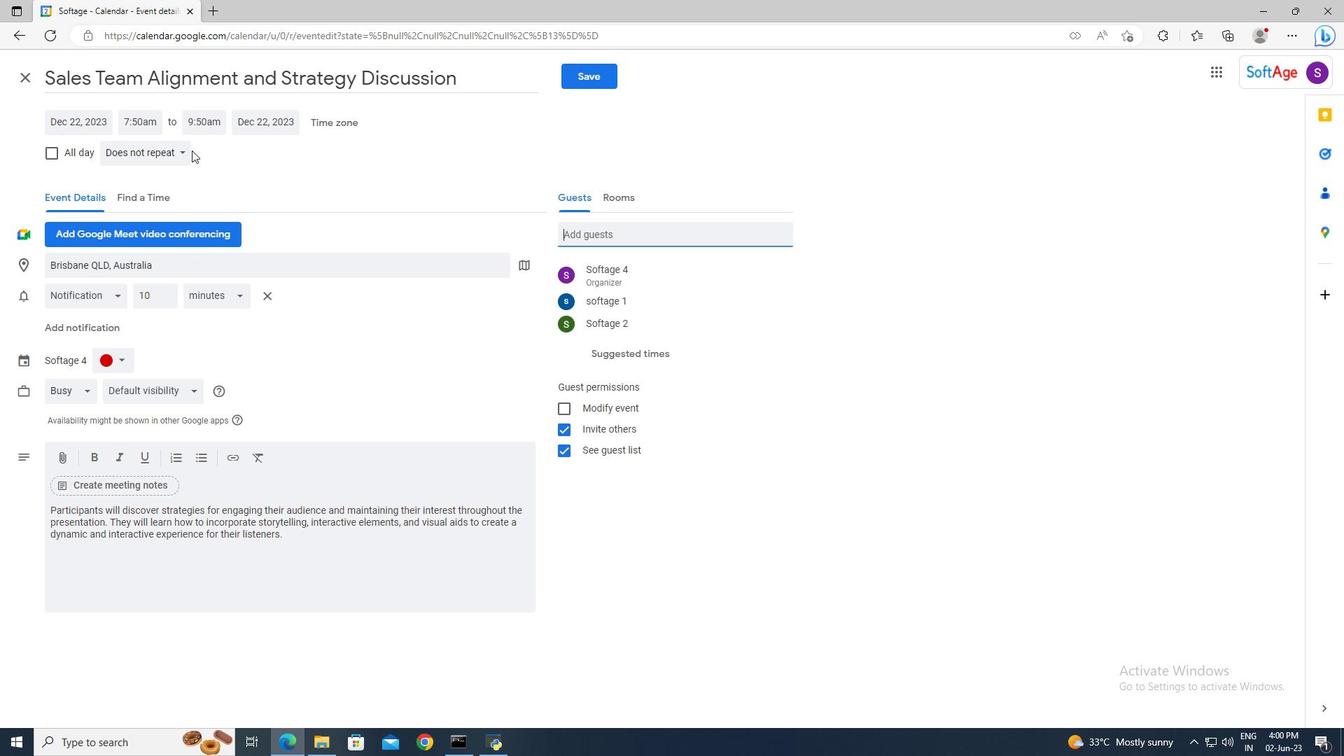 
Action: Mouse pressed left at (185, 146)
Screenshot: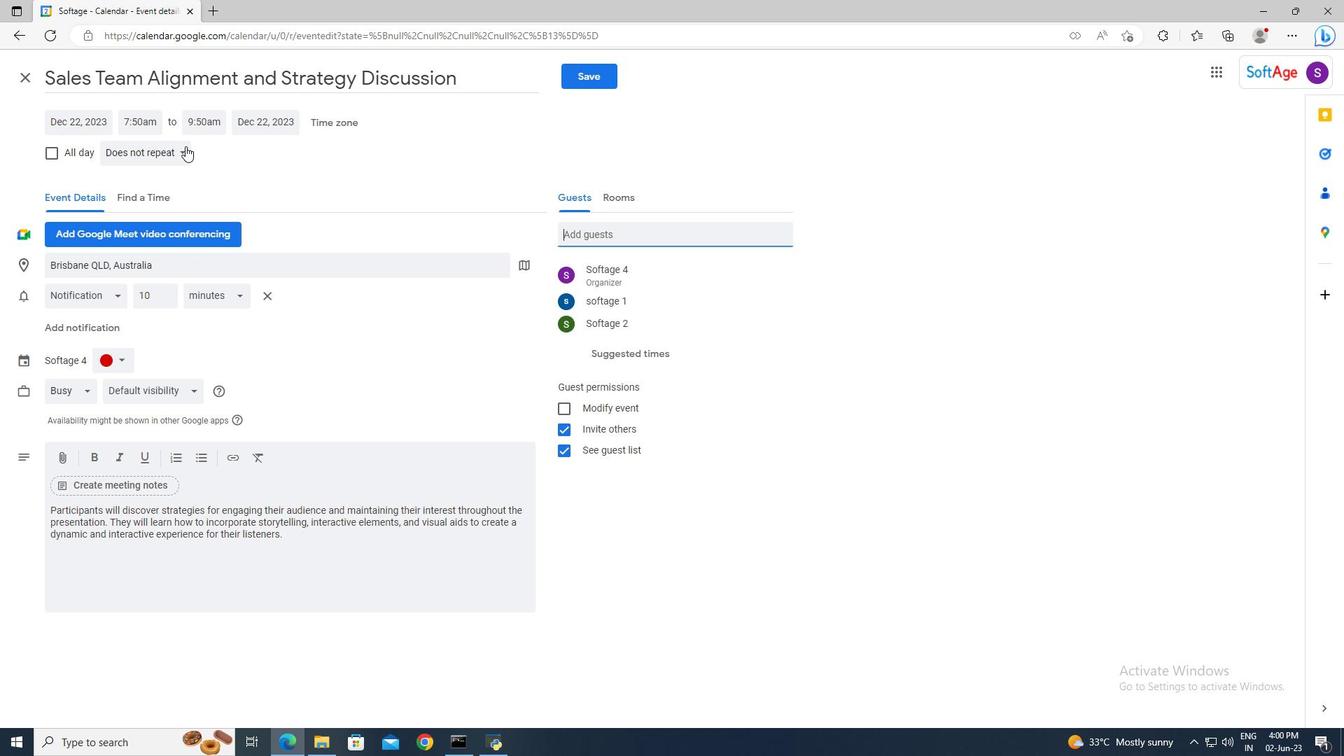 
Action: Mouse moved to (182, 151)
Screenshot: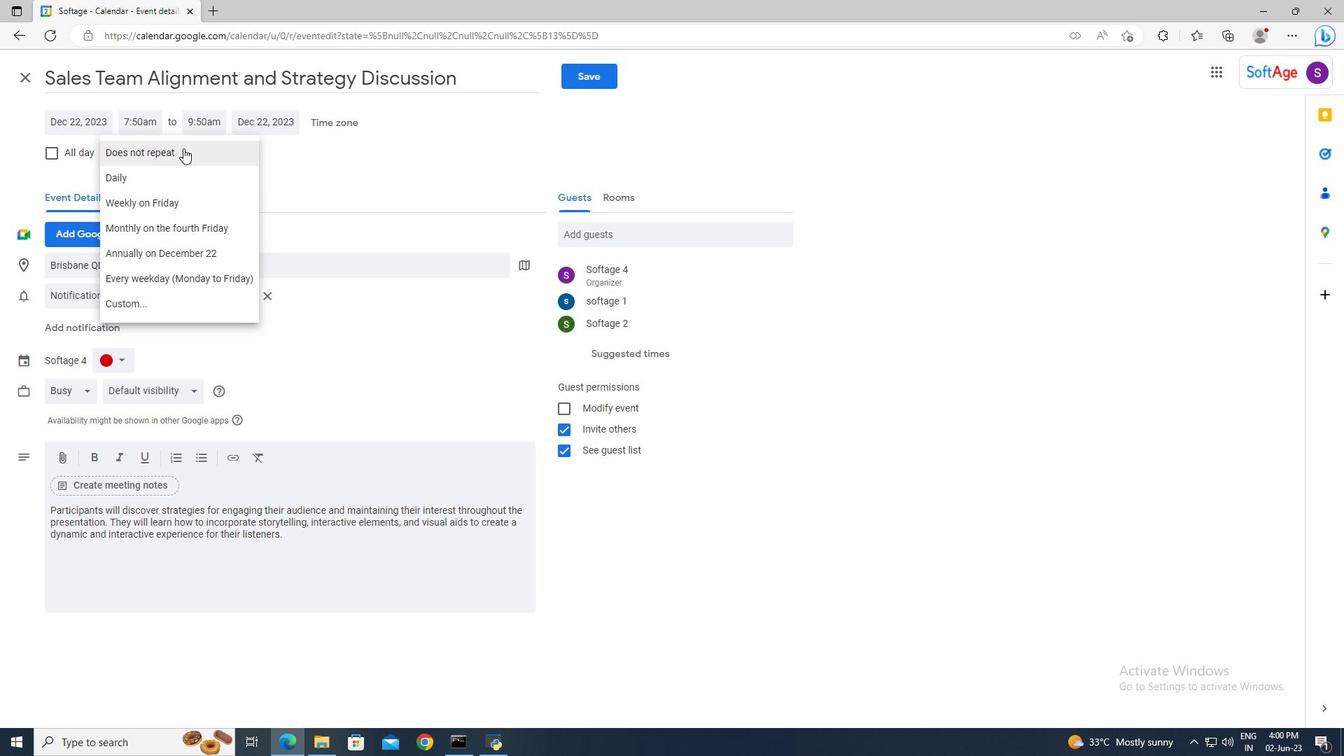 
Action: Mouse pressed left at (182, 151)
Screenshot: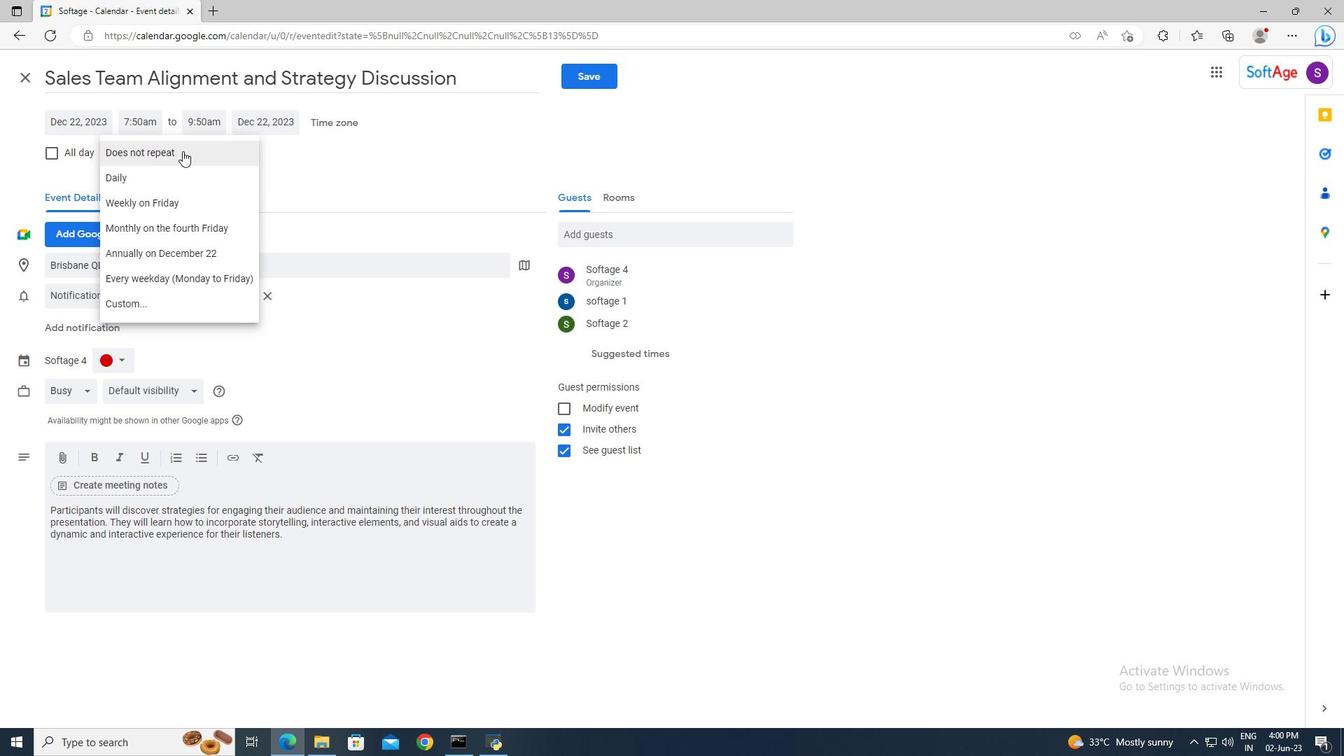 
Action: Mouse moved to (570, 76)
Screenshot: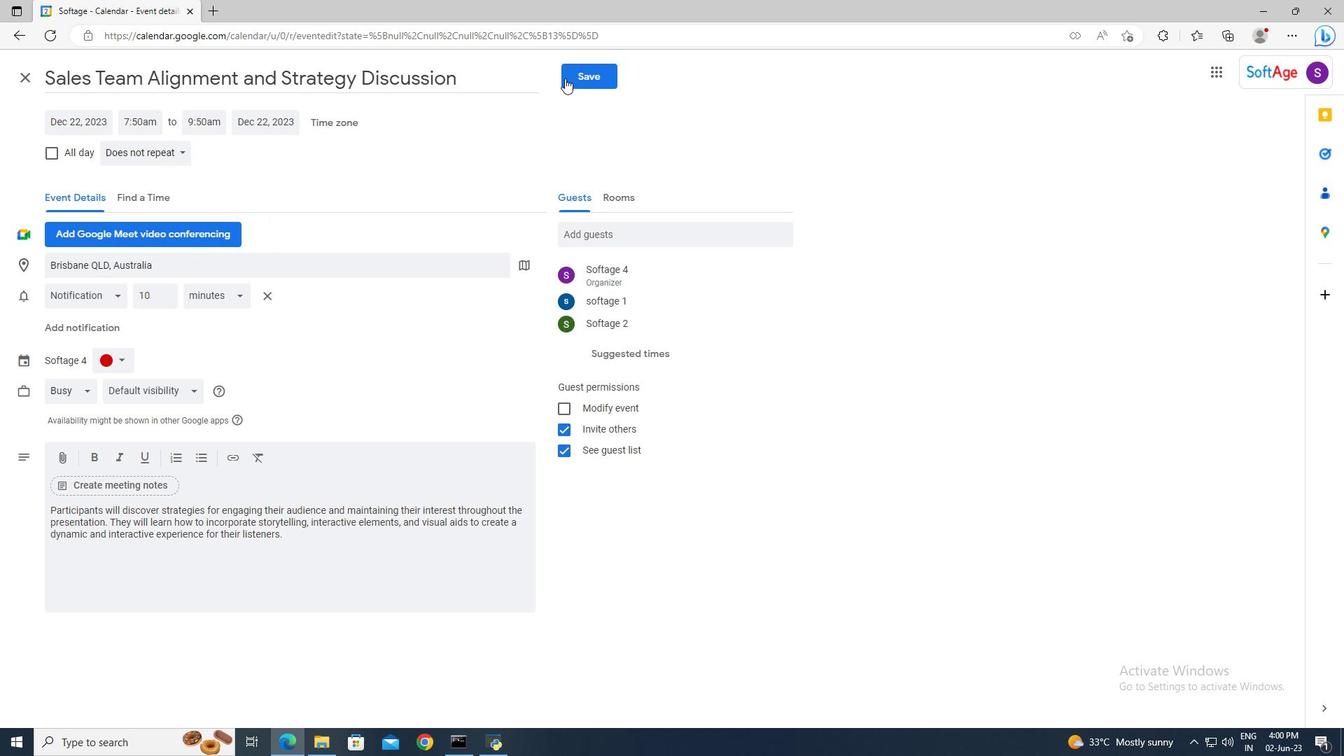 
Action: Mouse pressed left at (570, 76)
Screenshot: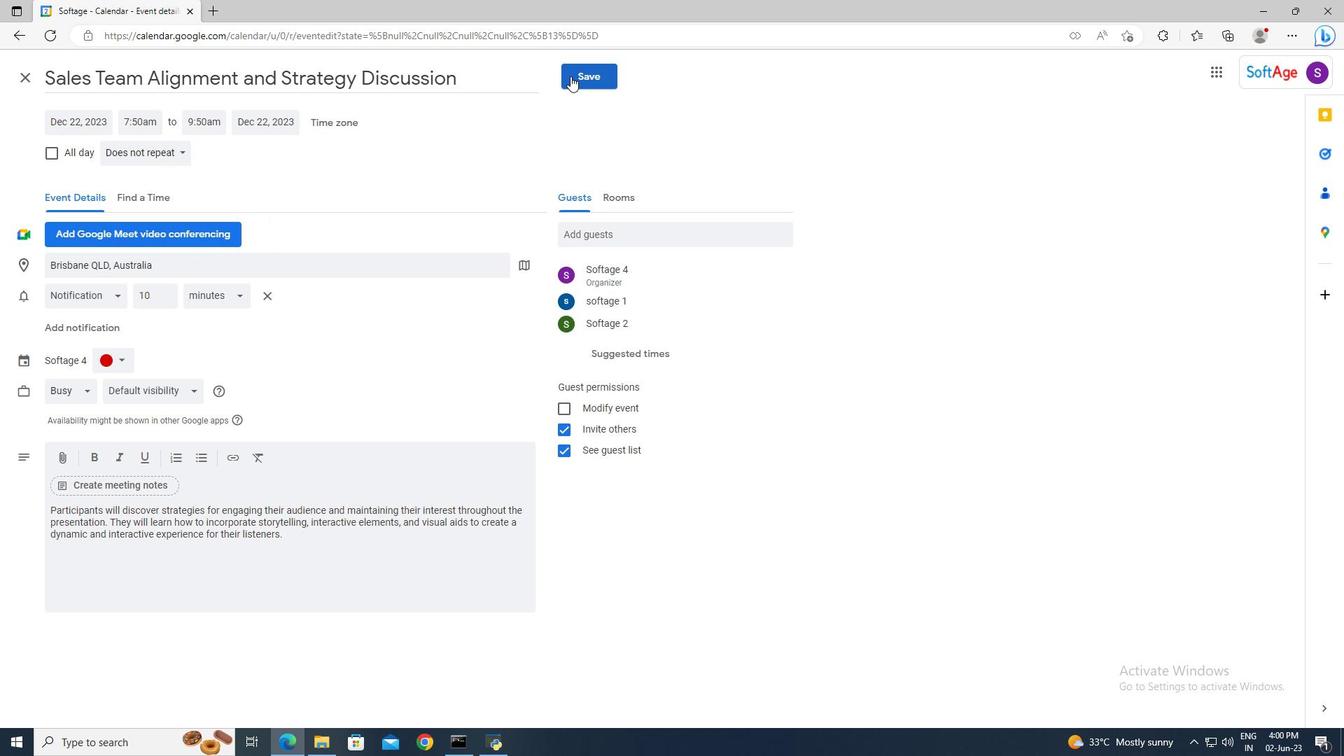 
Action: Mouse moved to (796, 421)
Screenshot: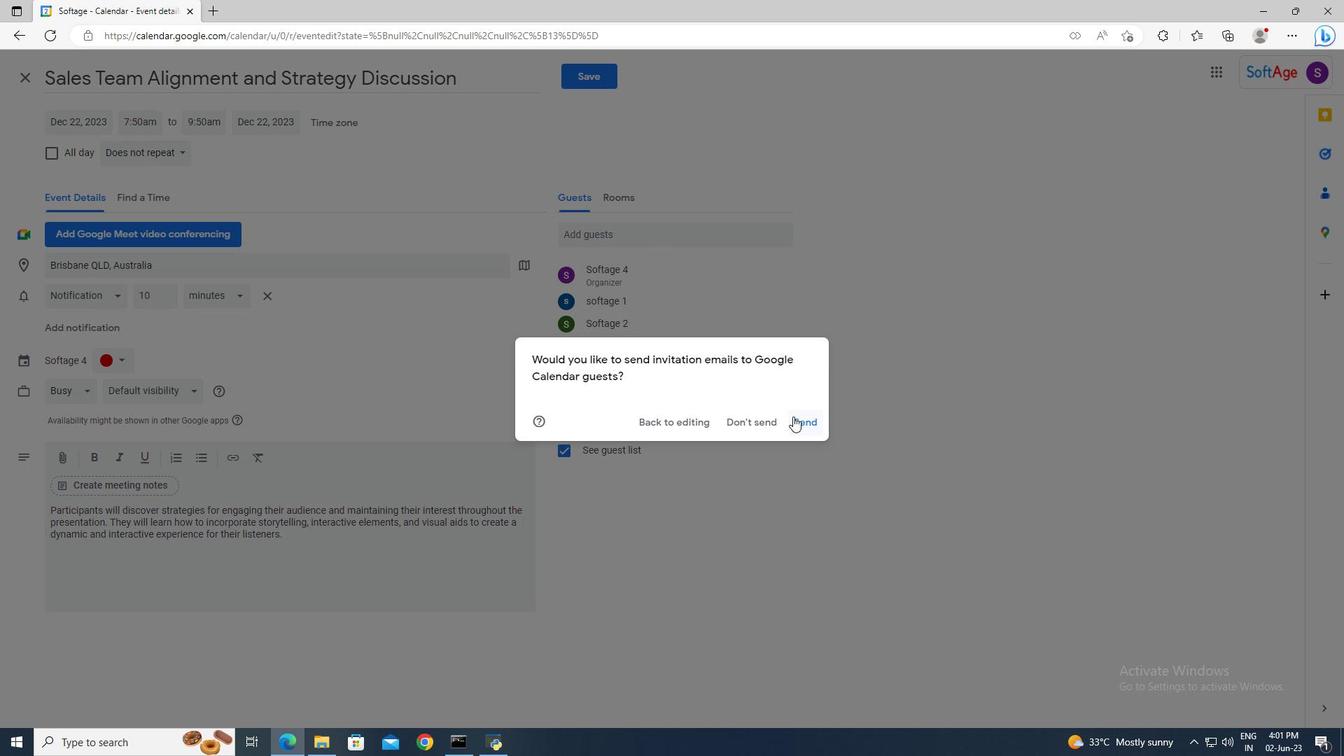 
Action: Mouse pressed left at (796, 421)
Screenshot: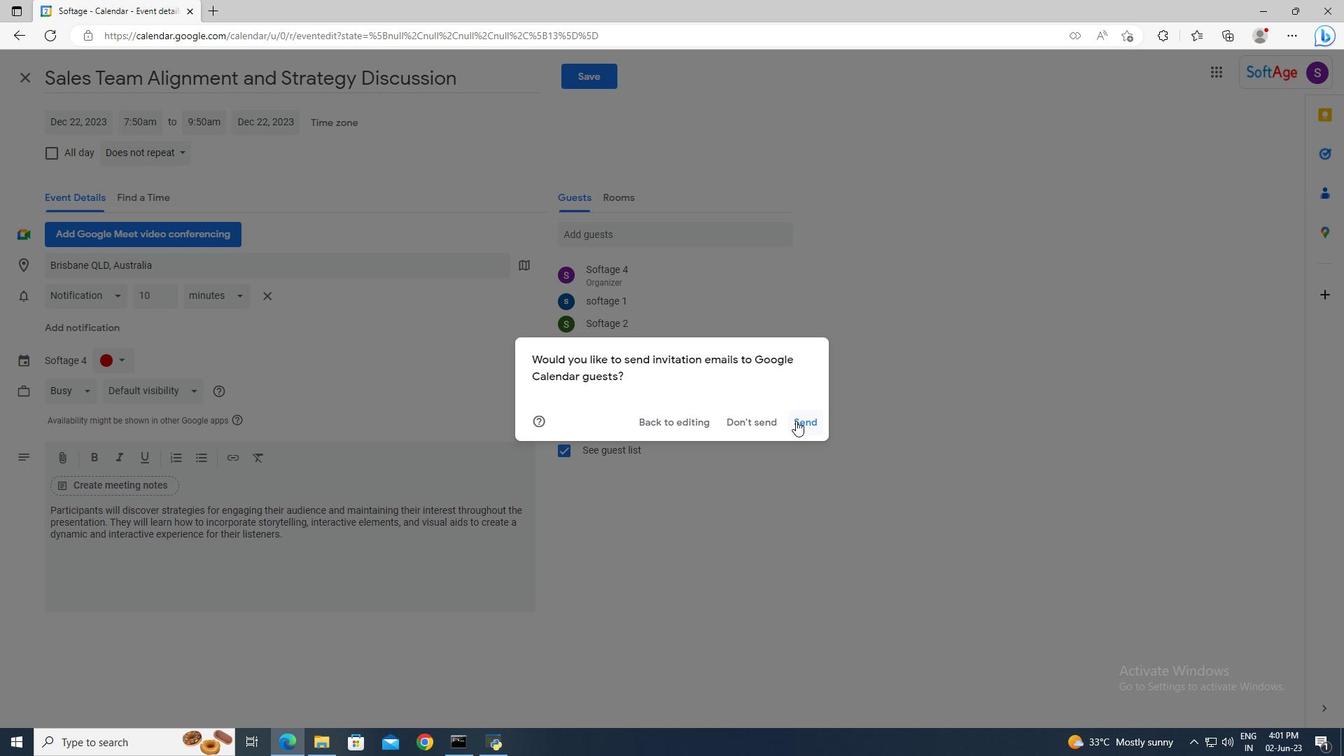 
Action: Mouse moved to (791, 422)
Screenshot: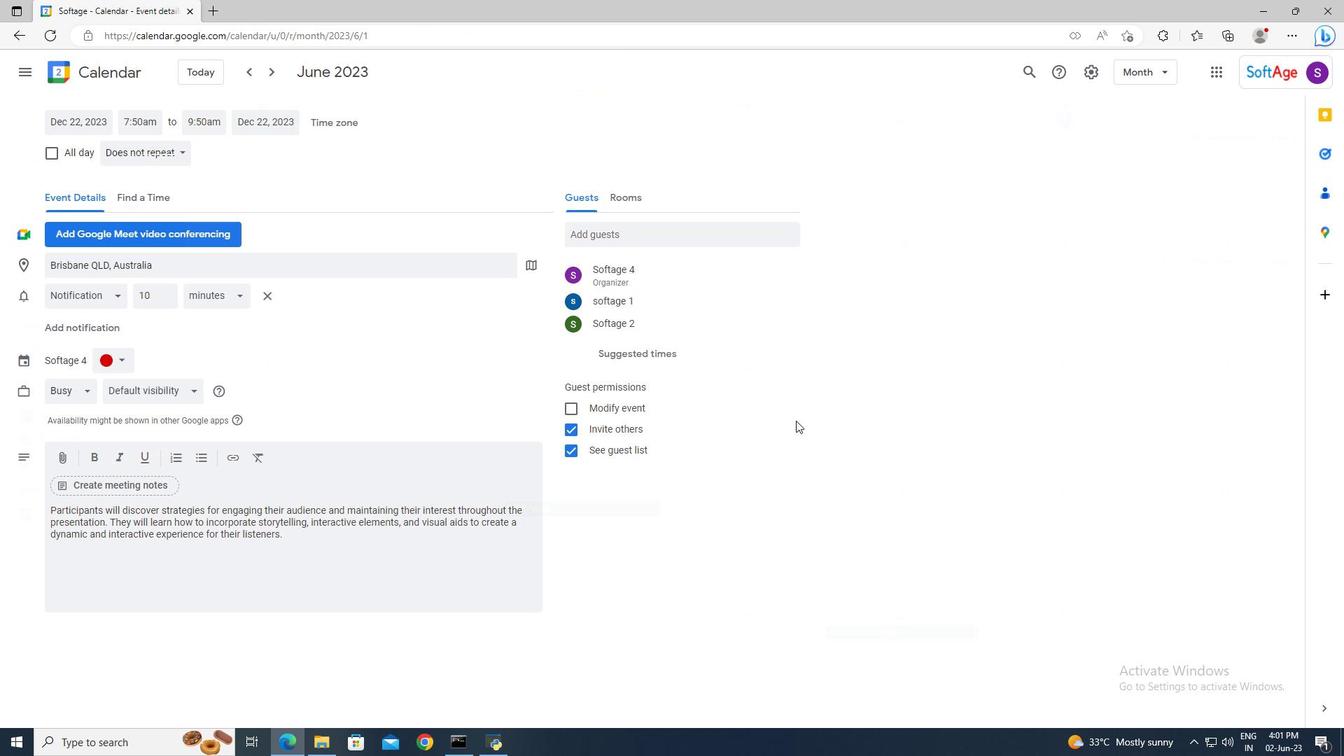 
